 Task: Look for space in Pietrasanta, Italy from 1st July, 2023 to 8th July, 2023 for 2 adults, 1 child in price range Rs.15000 to Rs.20000. Place can be entire place with 1  bedroom having 1 bed and 1 bathroom. Property type can be house, flat, guest house, hotel. Amenities needed are: washing machine. Booking option can be shelf check-in. Required host language is English.
Action: Mouse moved to (487, 130)
Screenshot: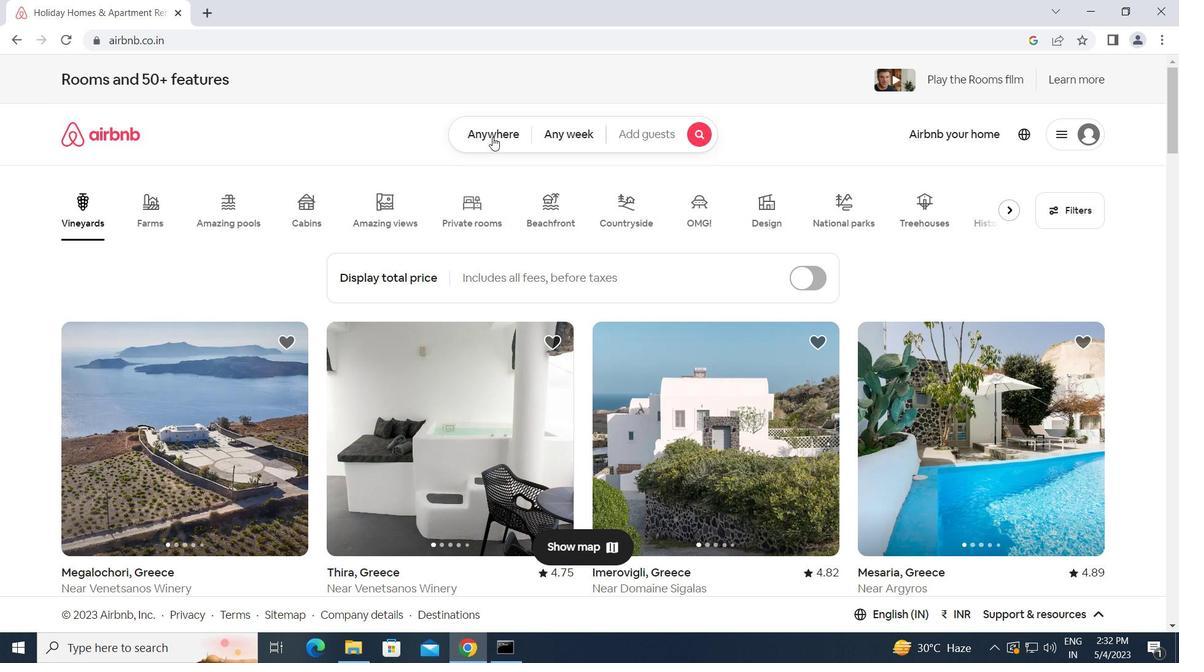
Action: Mouse pressed left at (487, 130)
Screenshot: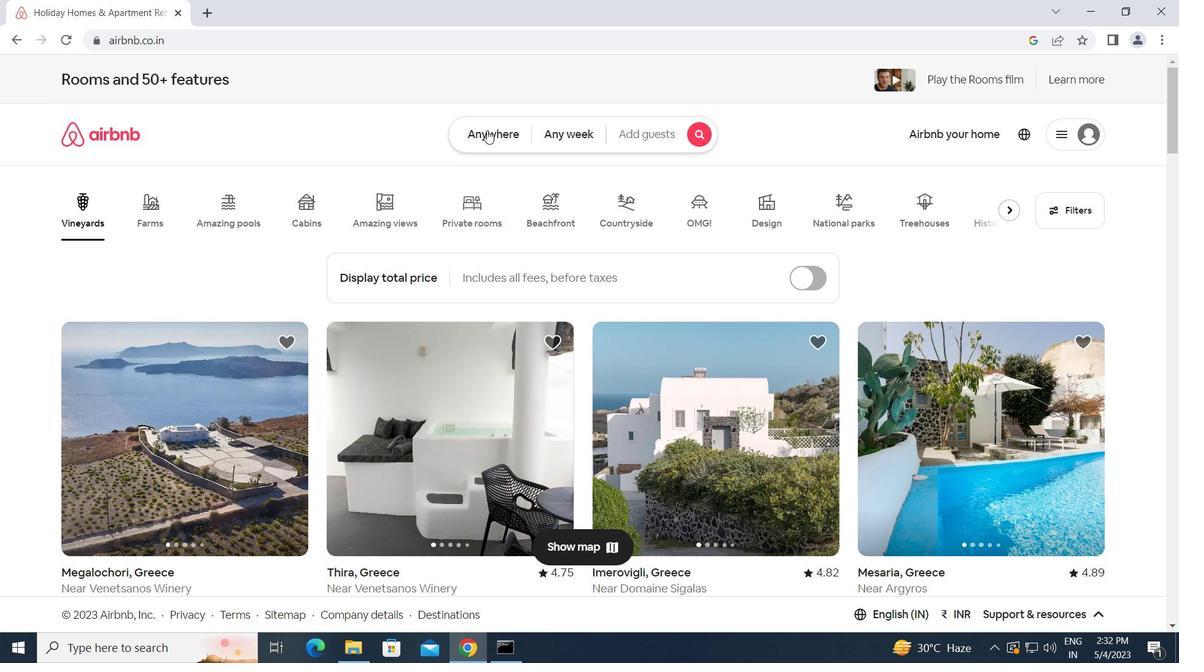 
Action: Mouse moved to (412, 192)
Screenshot: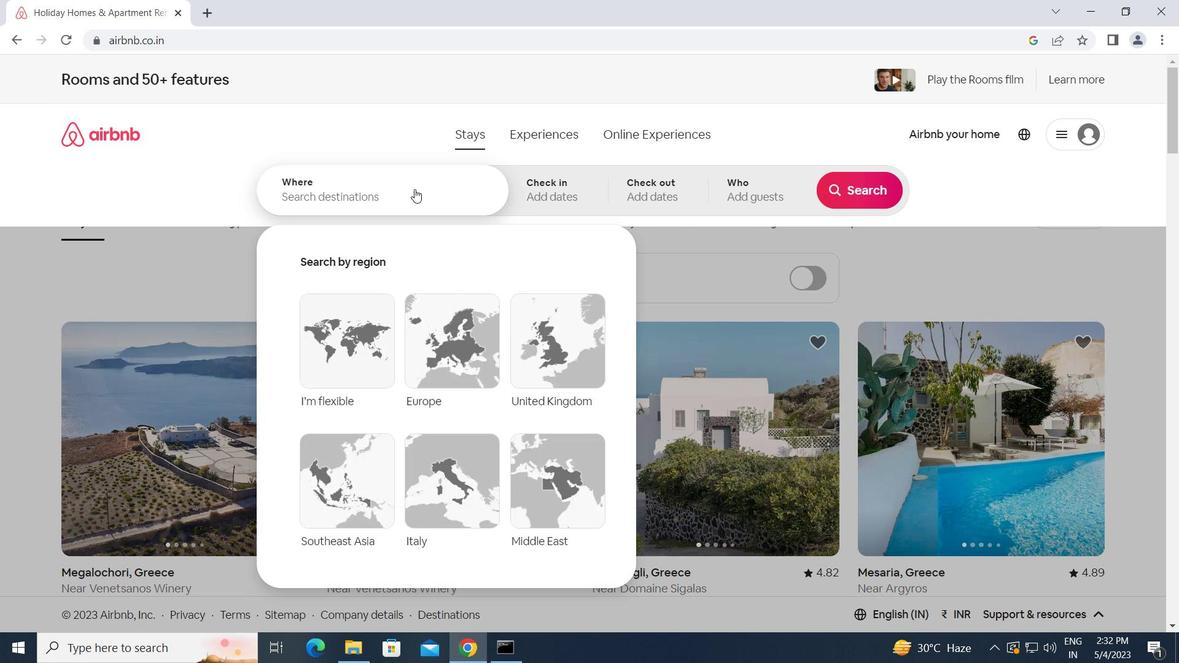 
Action: Mouse pressed left at (412, 192)
Screenshot: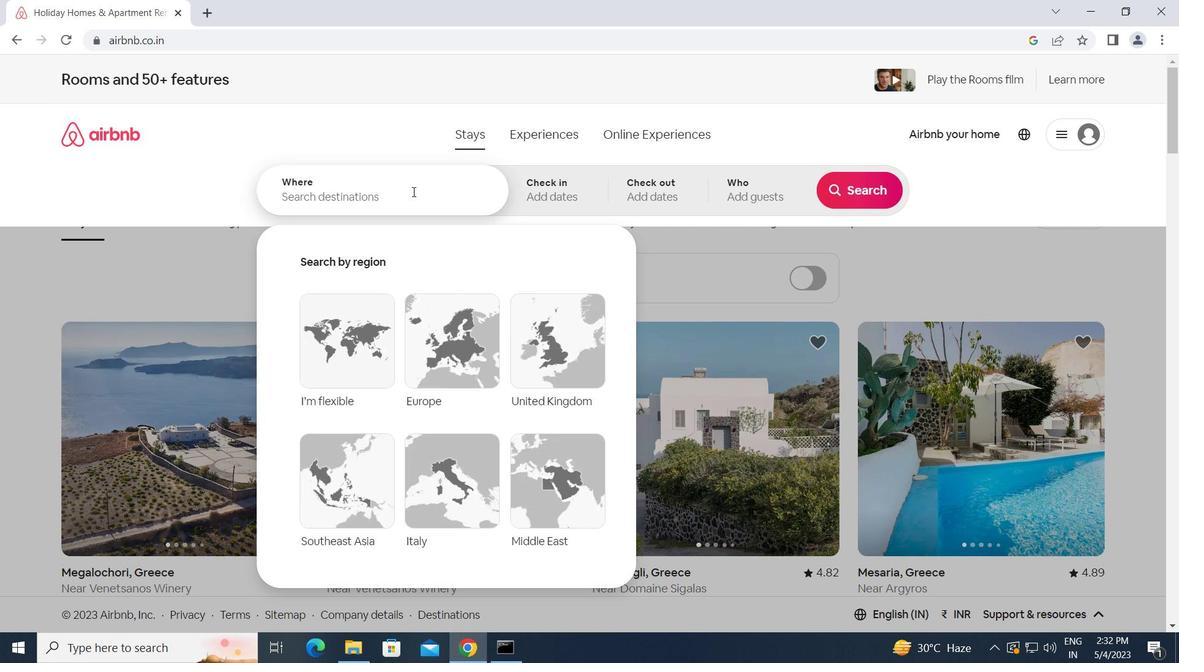 
Action: Key pressed p
Screenshot: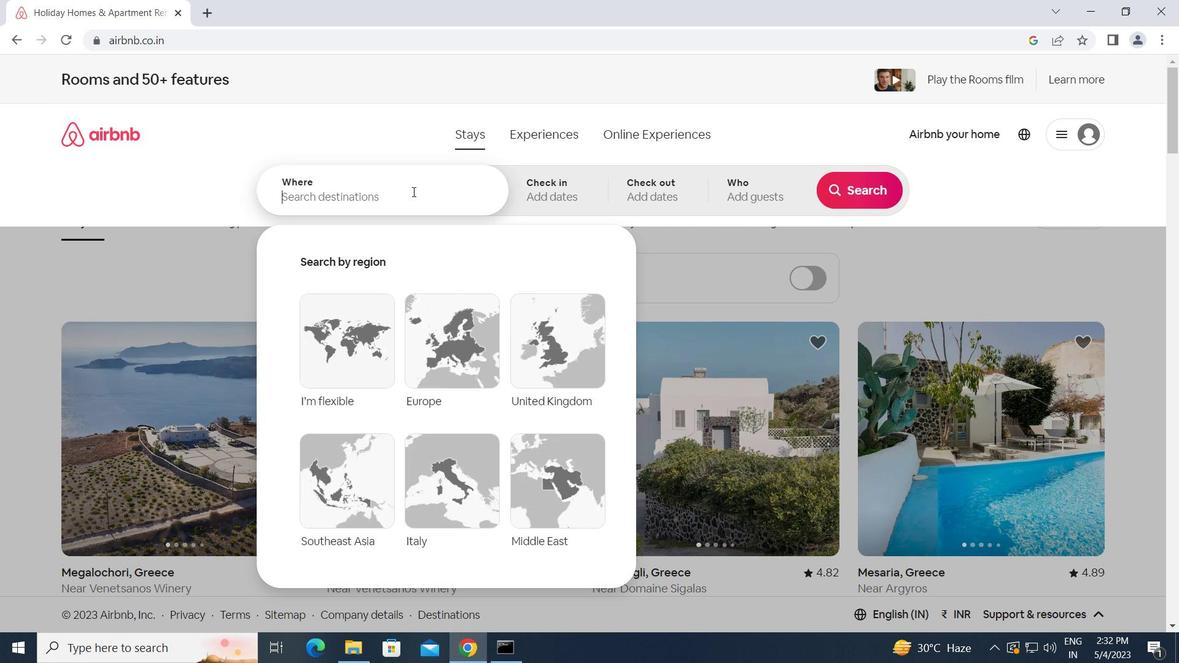 
Action: Mouse moved to (407, 200)
Screenshot: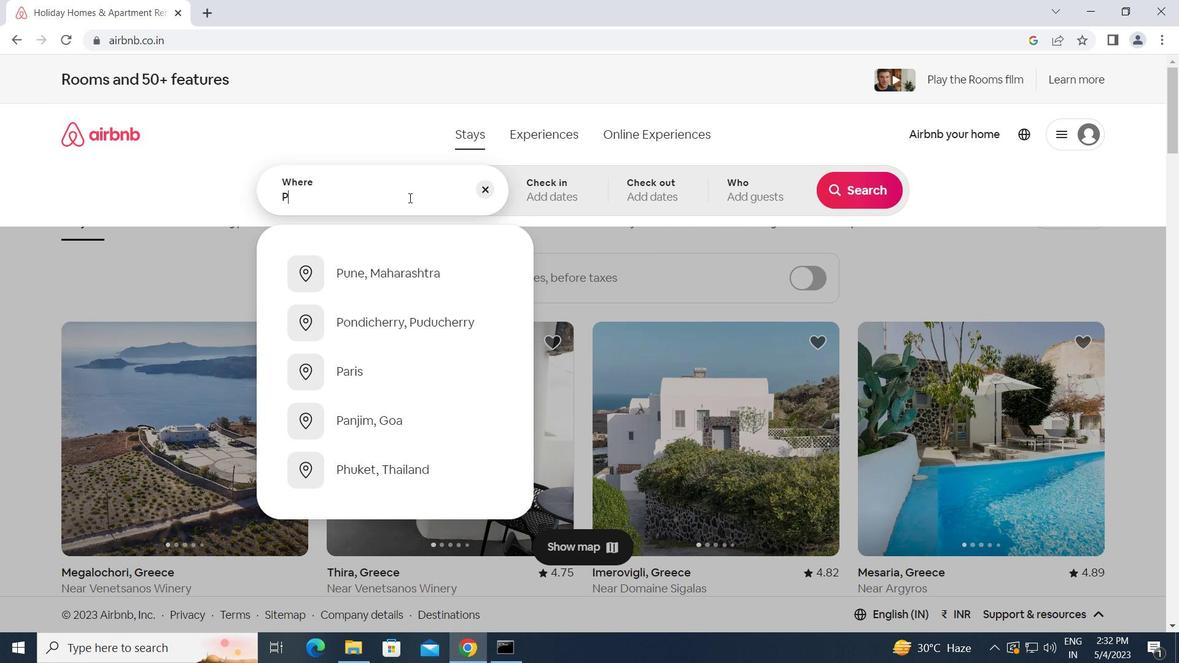 
Action: Key pressed <Key.caps_lock>ietrasanta,<Key.space><Key.caps_lock>i<Key.caps_lock>taly<Key.enter>
Screenshot: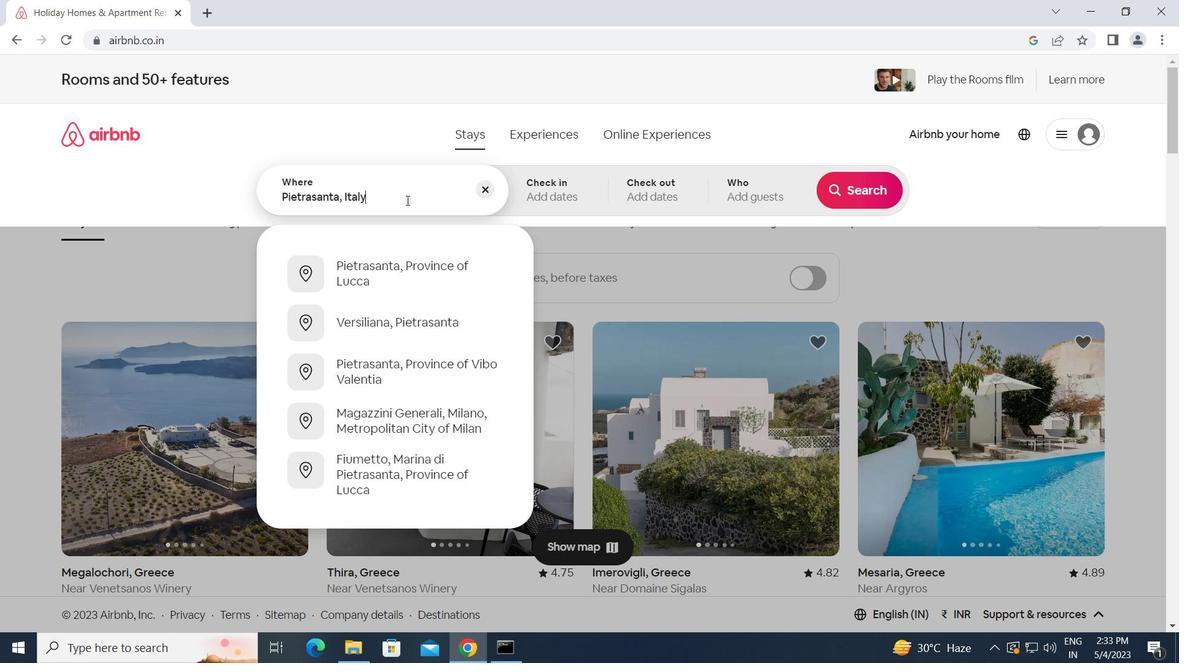 
Action: Mouse moved to (856, 318)
Screenshot: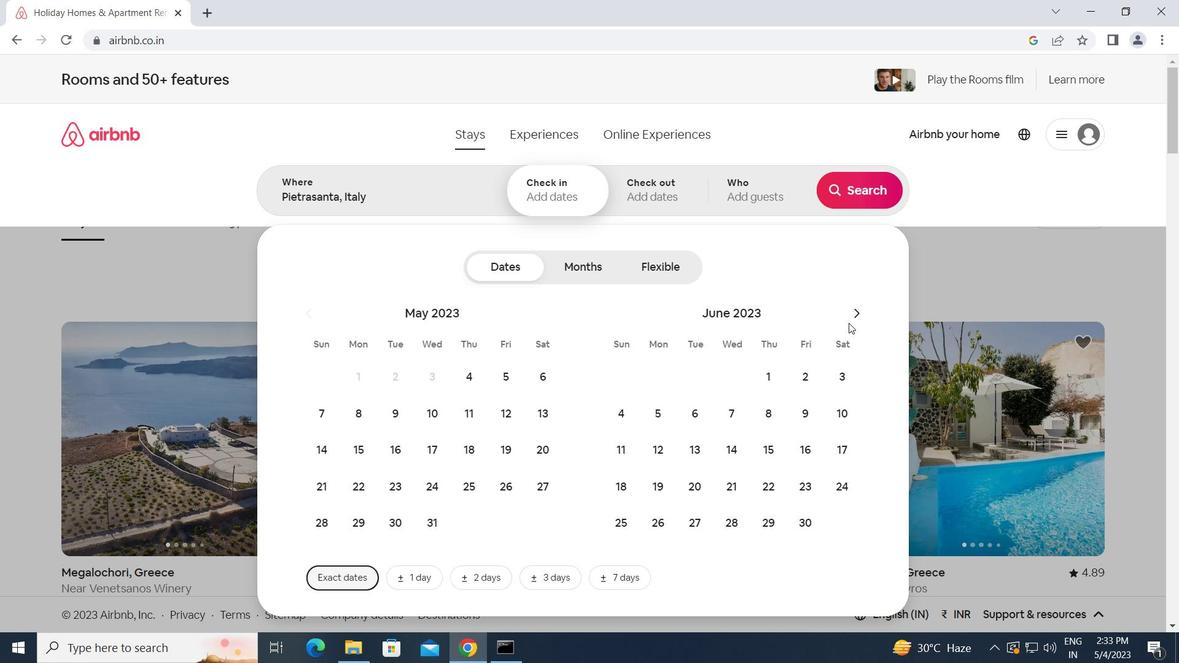 
Action: Mouse pressed left at (856, 318)
Screenshot: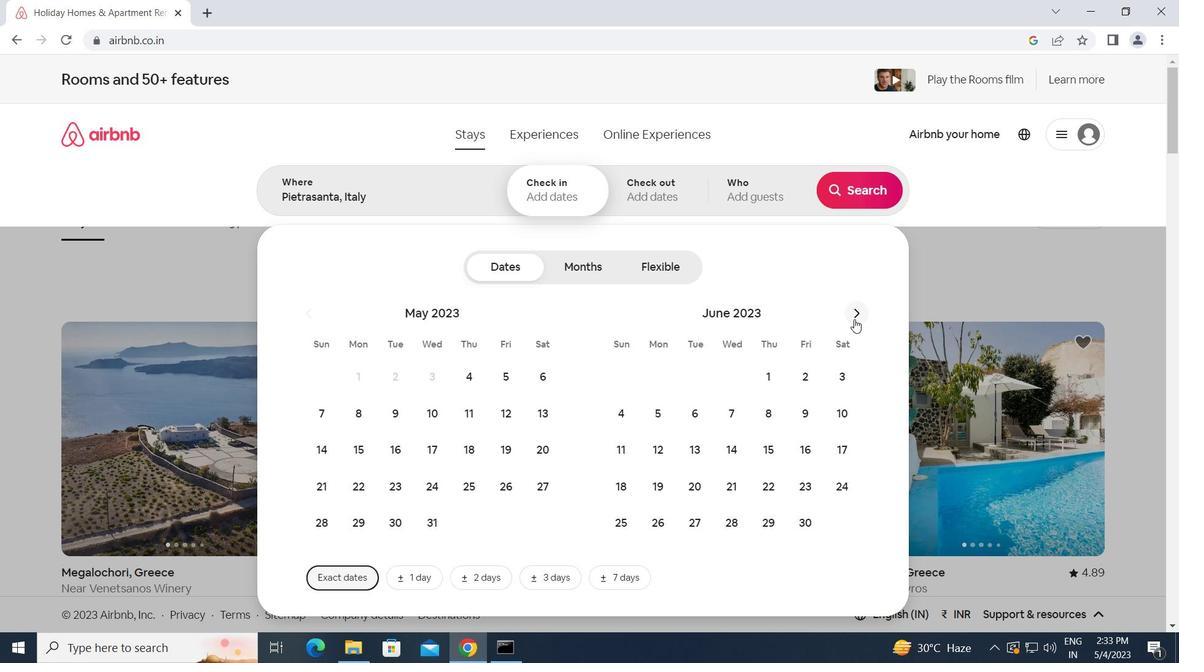 
Action: Mouse moved to (848, 375)
Screenshot: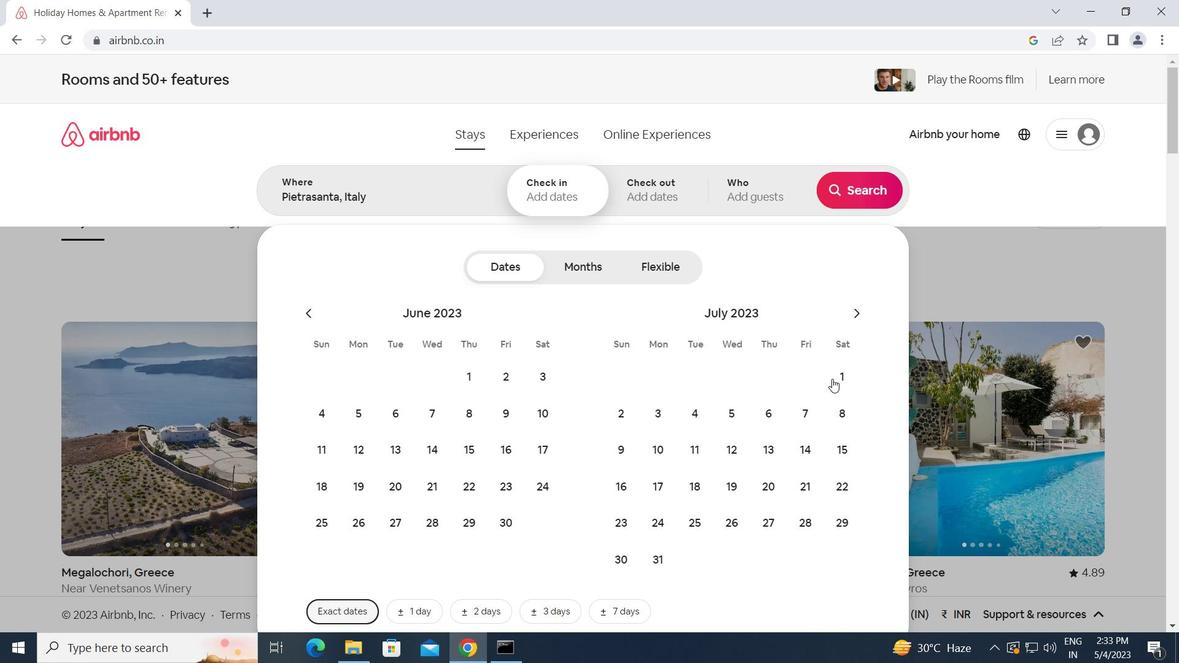 
Action: Mouse pressed left at (848, 375)
Screenshot: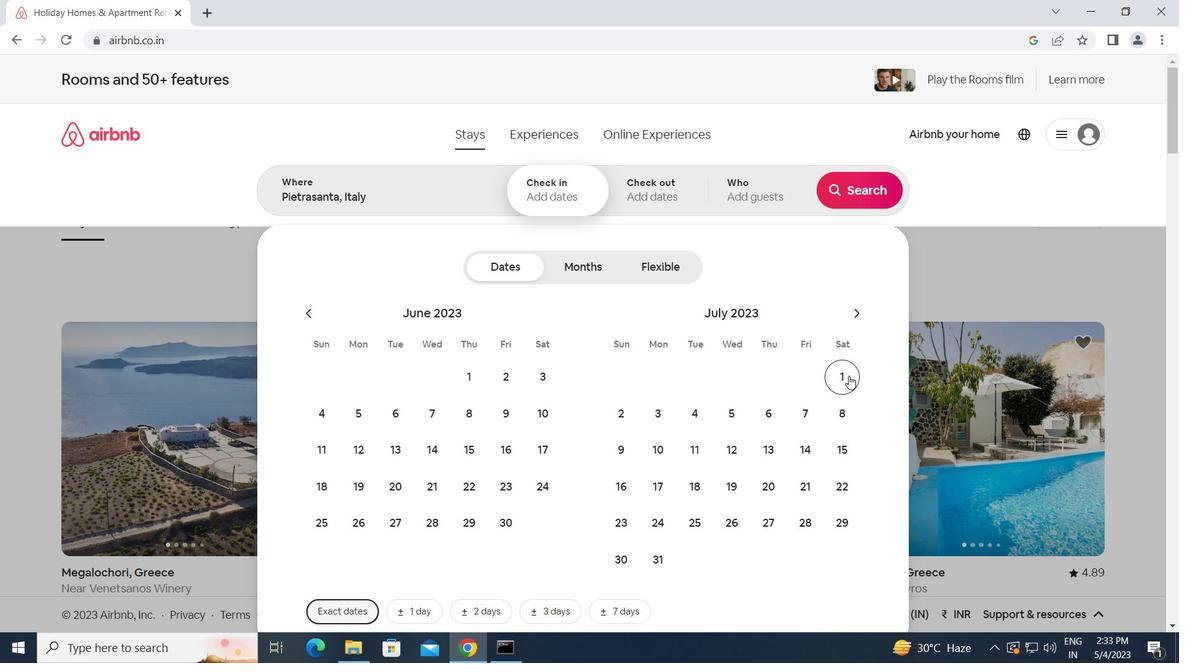 
Action: Mouse moved to (840, 416)
Screenshot: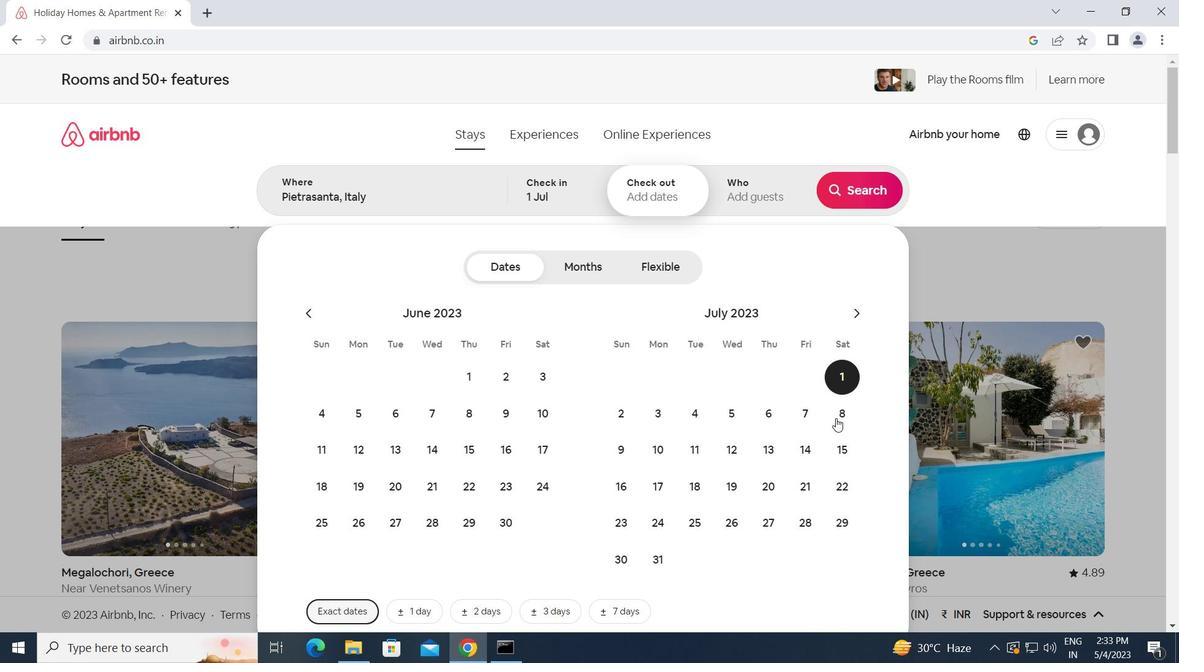 
Action: Mouse pressed left at (840, 416)
Screenshot: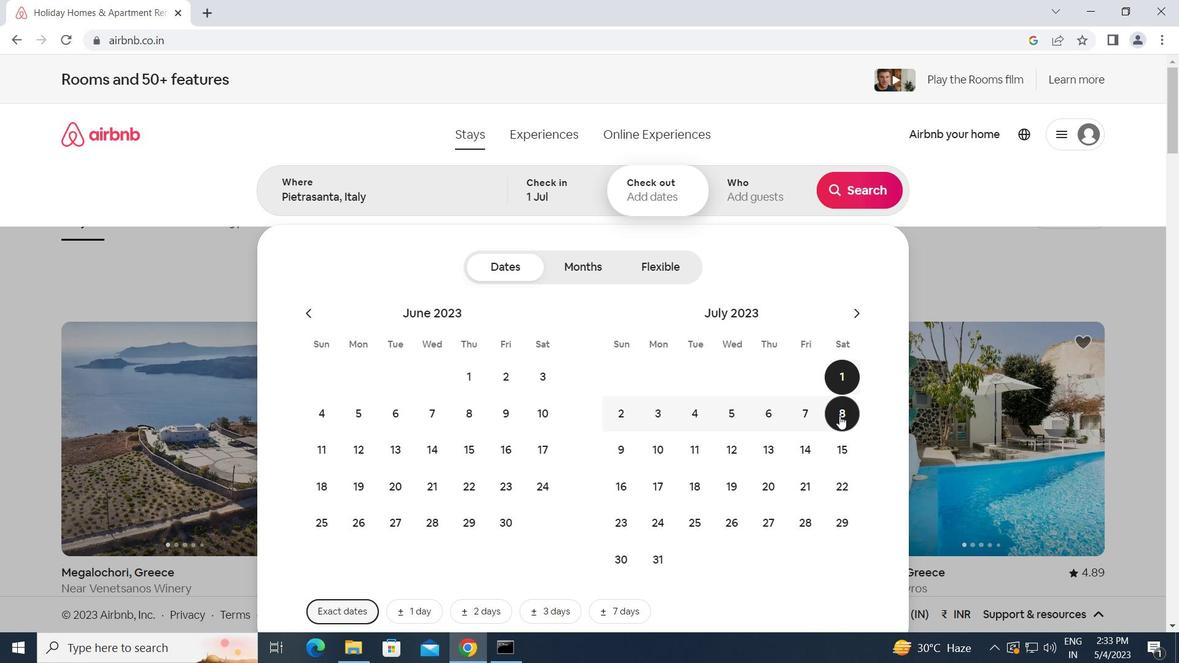 
Action: Mouse moved to (767, 194)
Screenshot: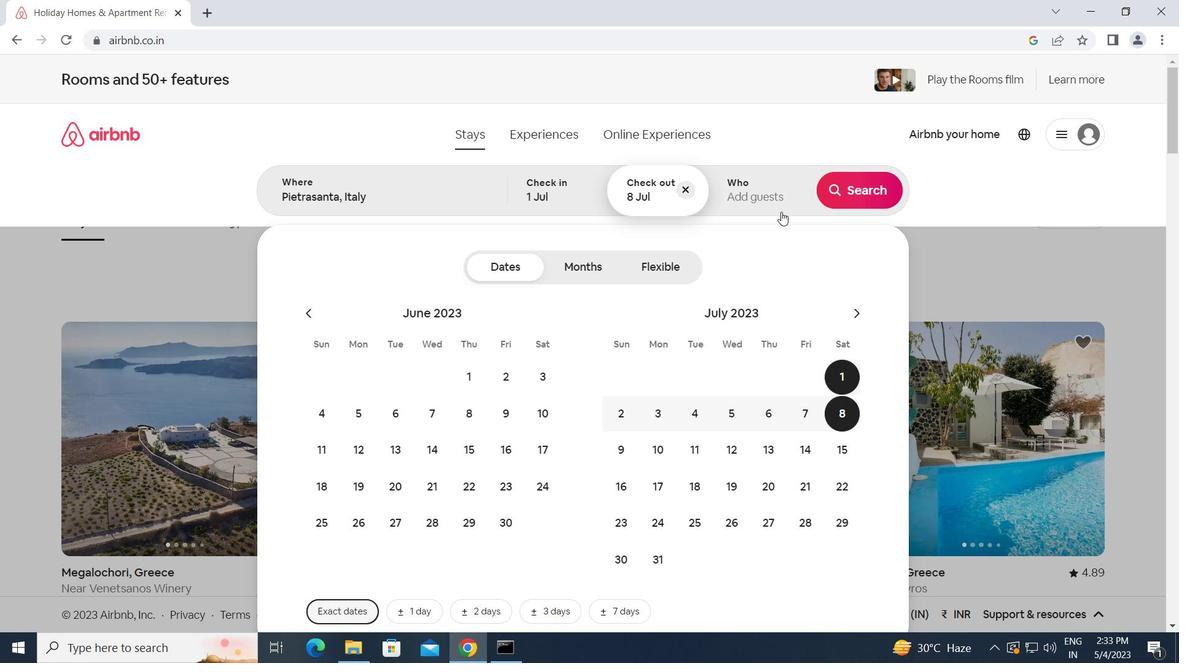 
Action: Mouse pressed left at (767, 194)
Screenshot: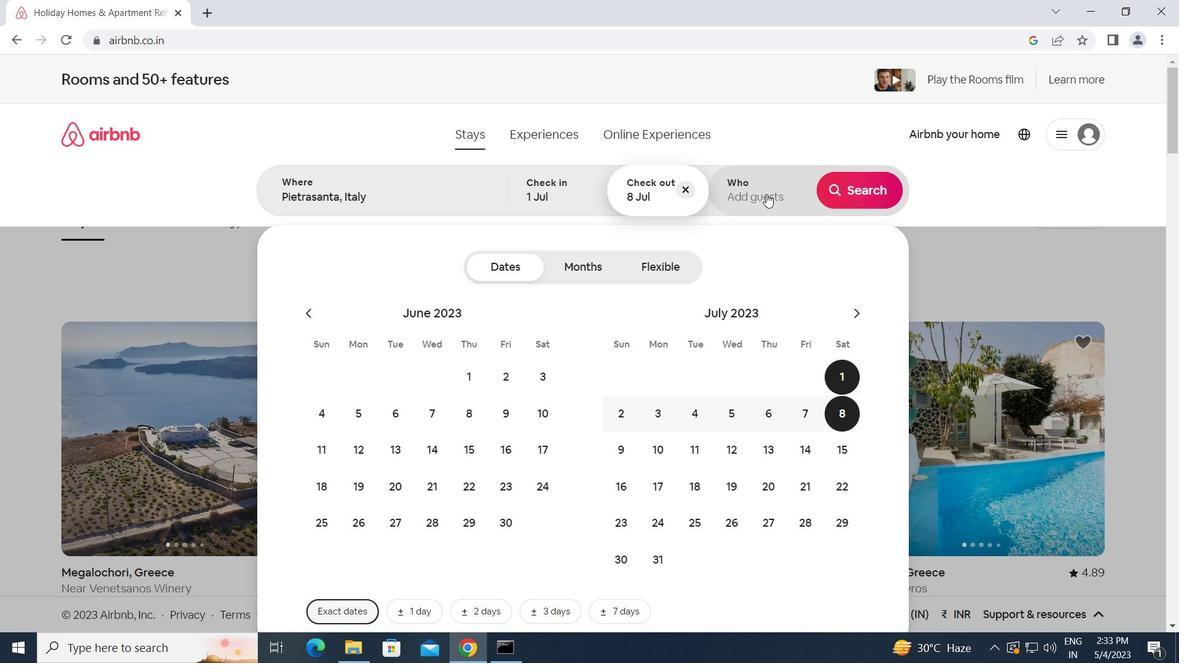 
Action: Mouse moved to (864, 269)
Screenshot: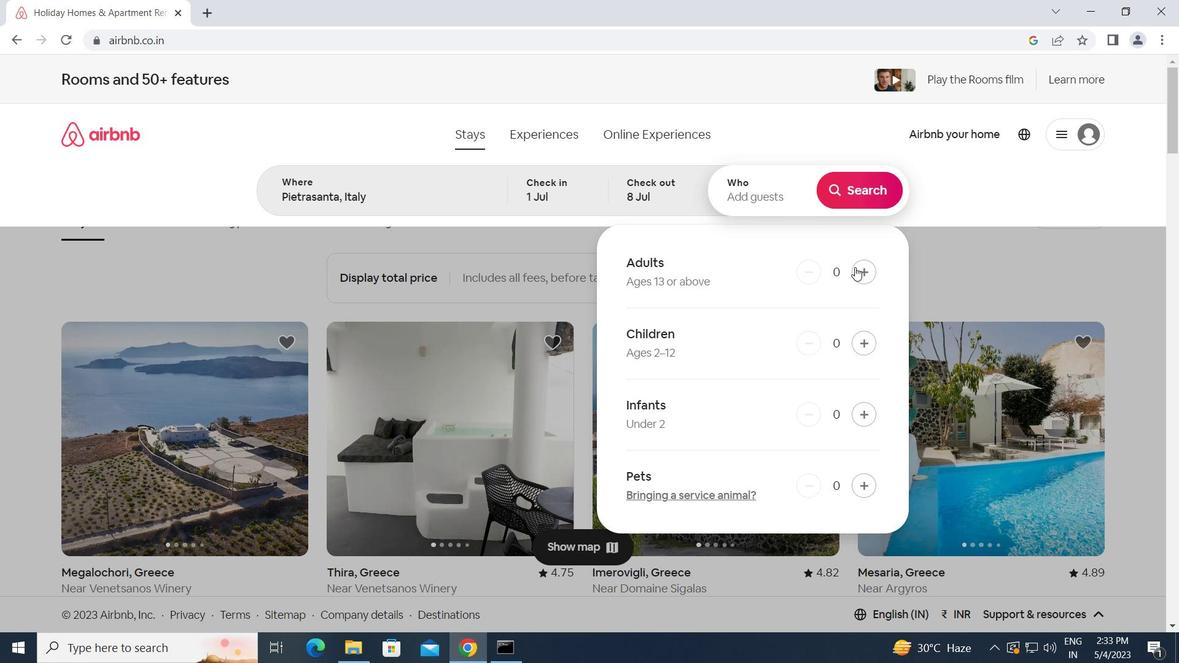
Action: Mouse pressed left at (864, 269)
Screenshot: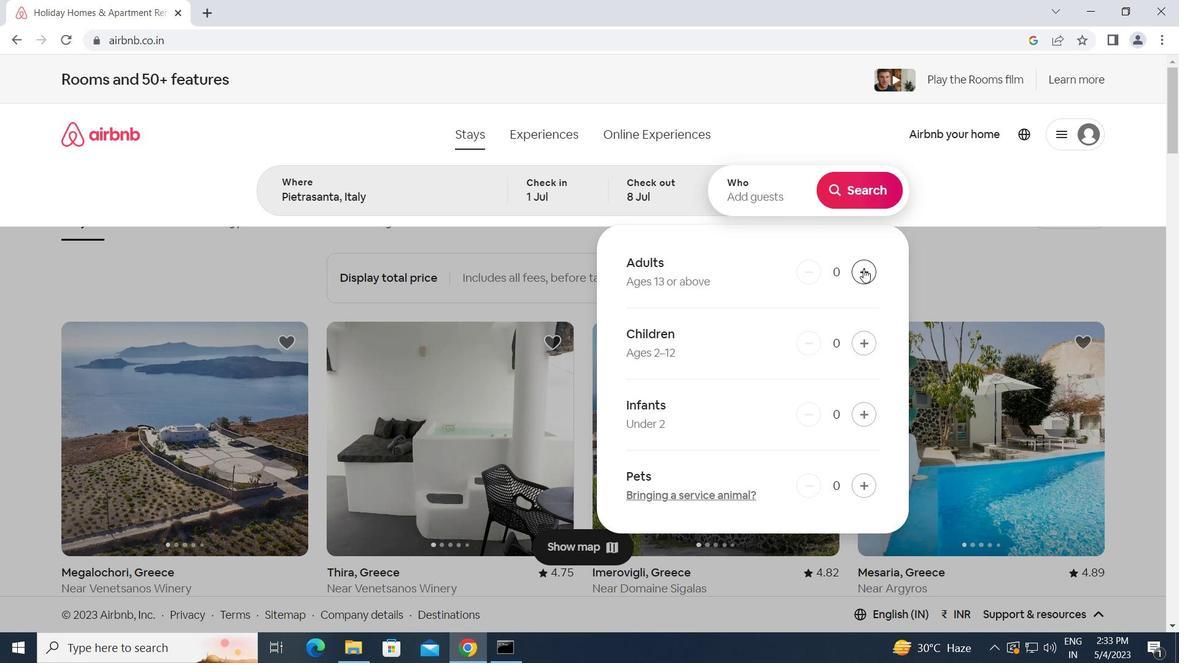 
Action: Mouse pressed left at (864, 269)
Screenshot: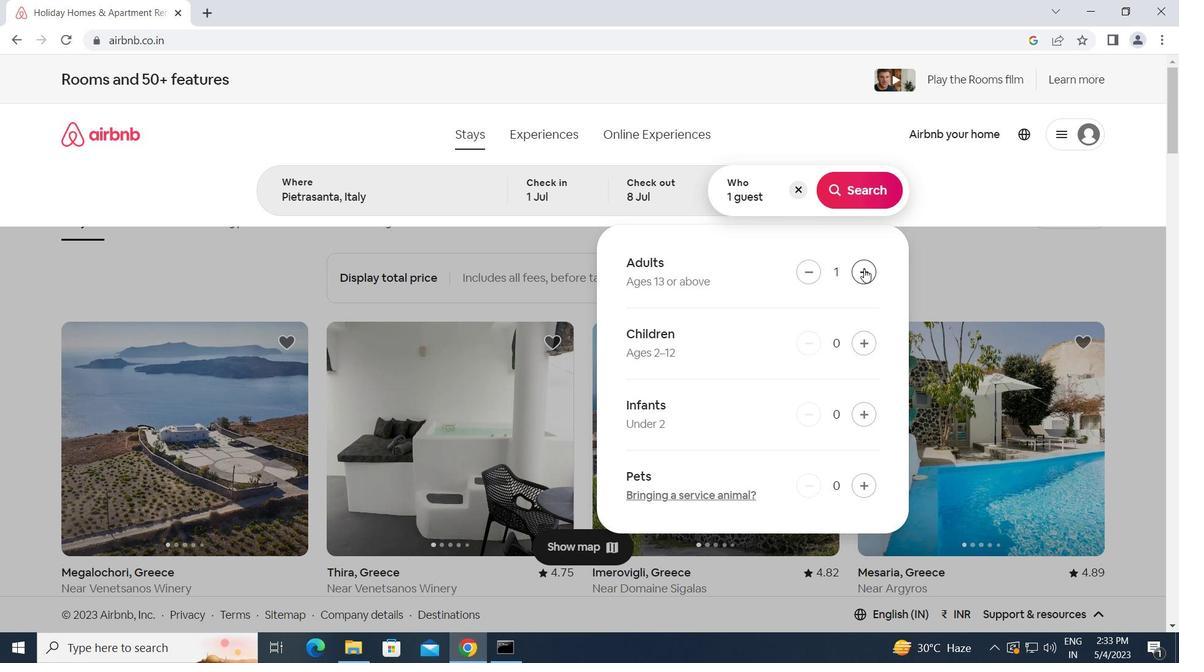 
Action: Mouse moved to (863, 338)
Screenshot: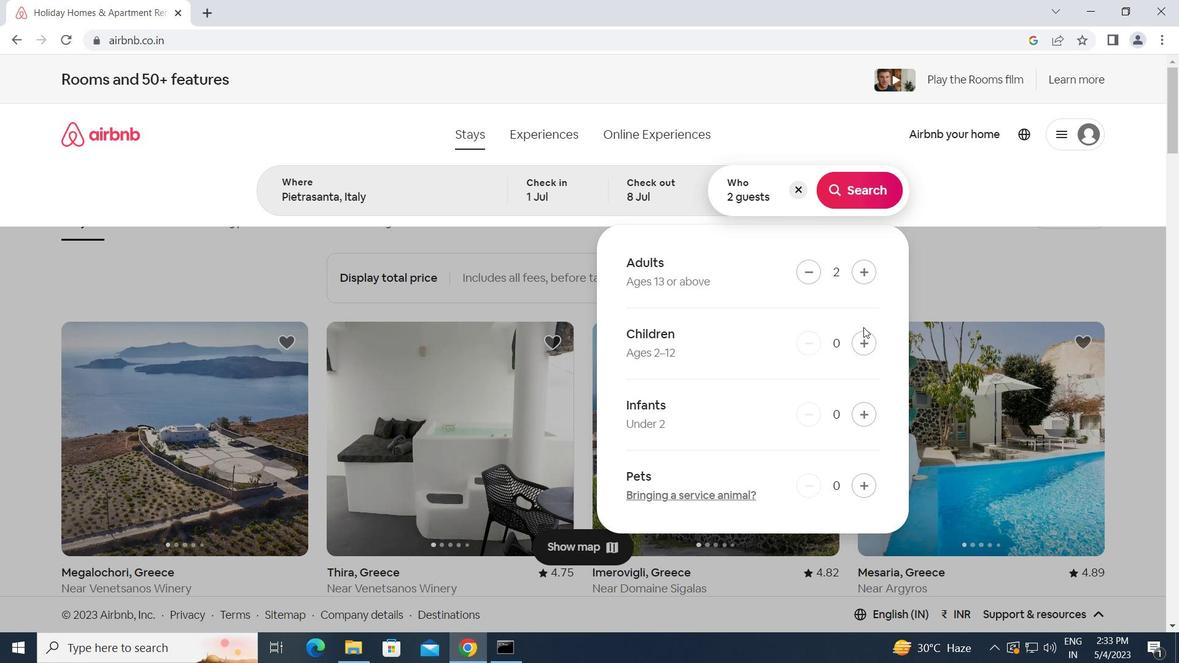 
Action: Mouse pressed left at (863, 338)
Screenshot: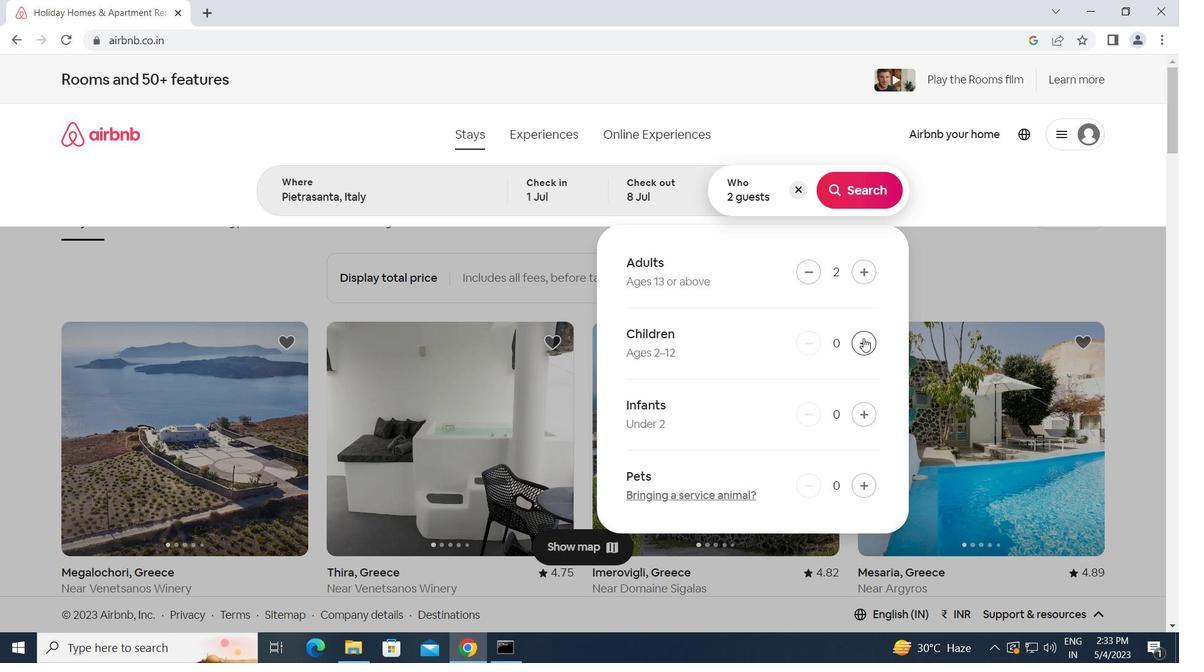 
Action: Mouse moved to (866, 189)
Screenshot: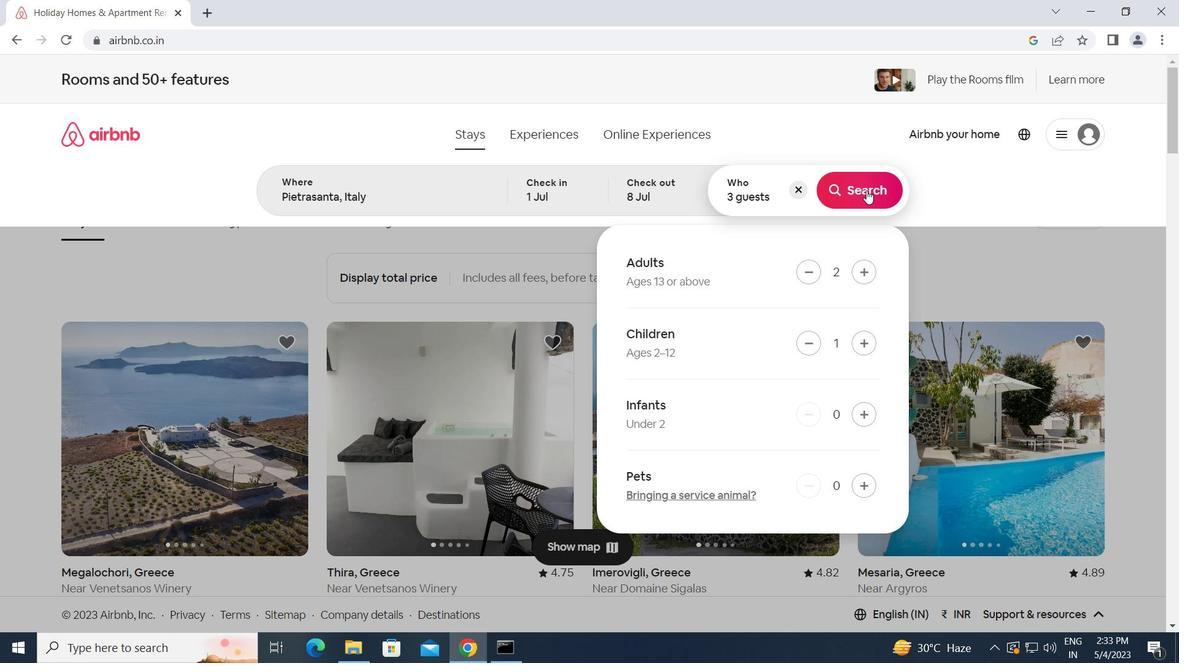 
Action: Mouse pressed left at (866, 189)
Screenshot: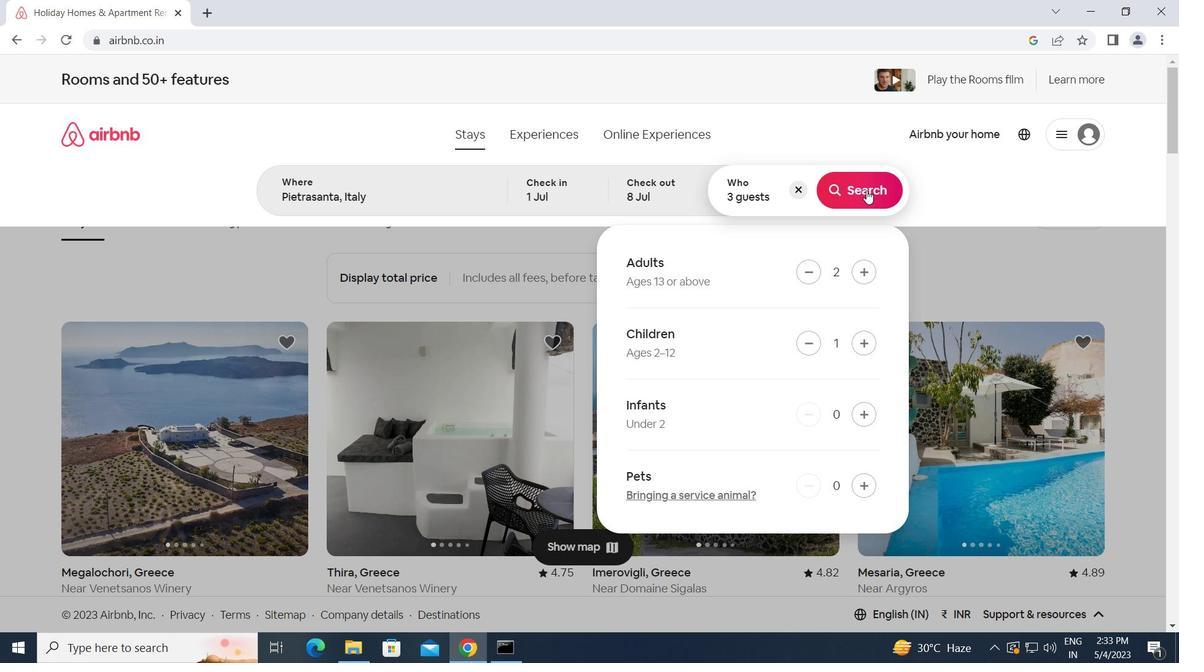 
Action: Mouse moved to (1134, 139)
Screenshot: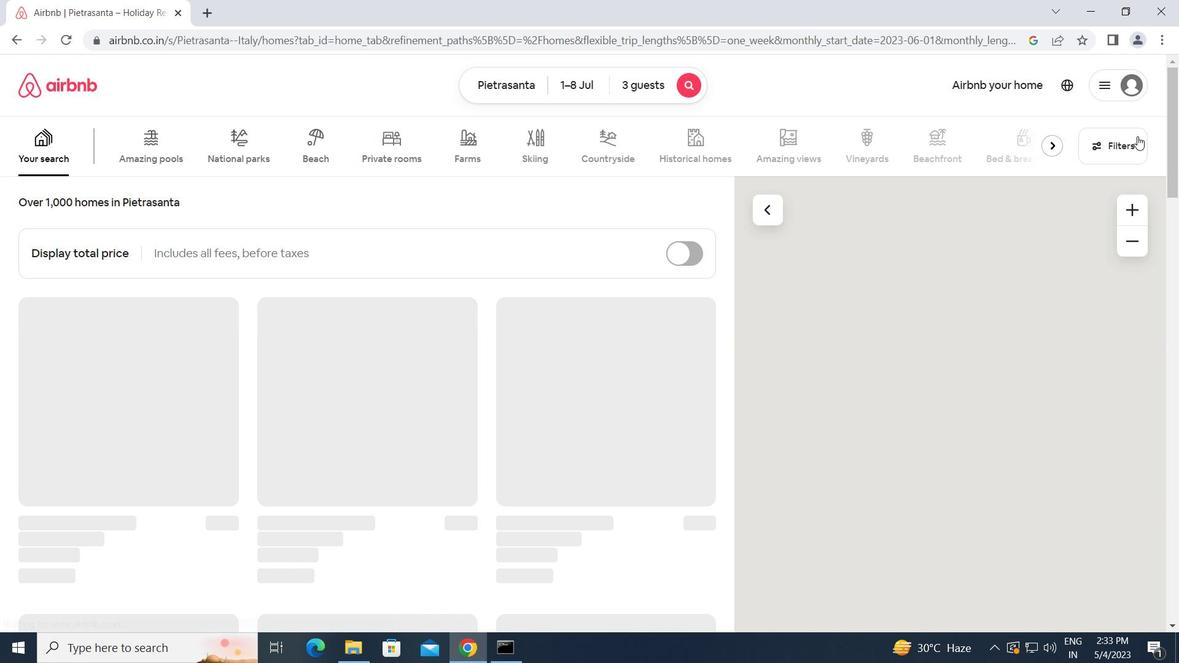
Action: Mouse pressed left at (1134, 139)
Screenshot: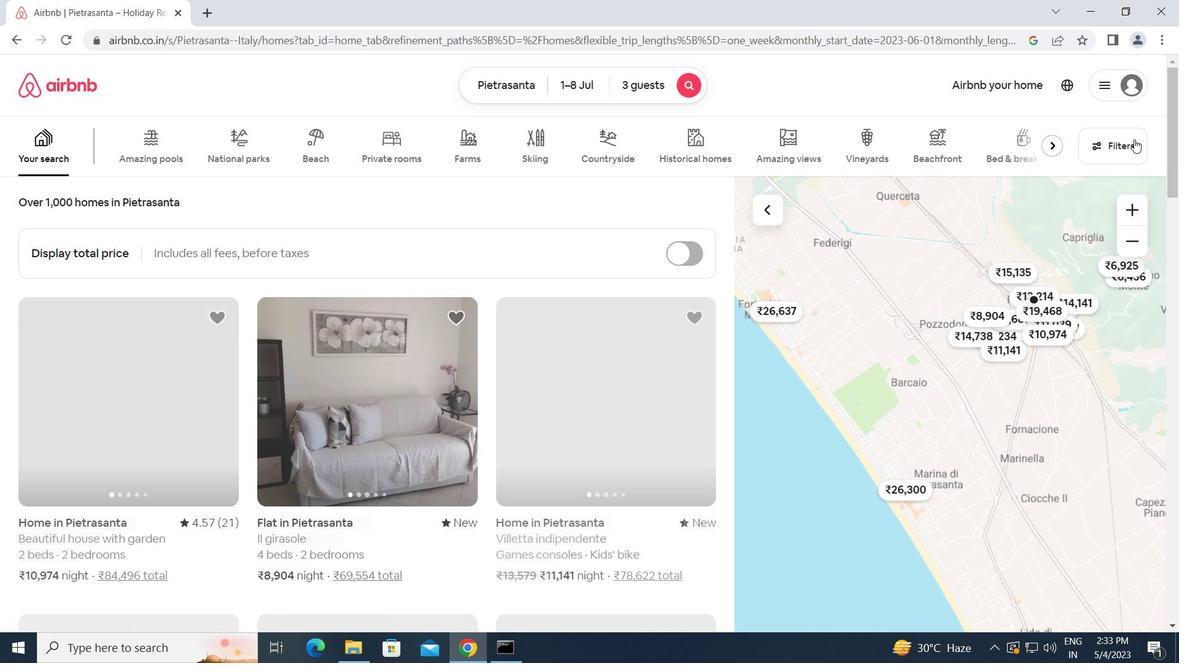 
Action: Mouse moved to (392, 337)
Screenshot: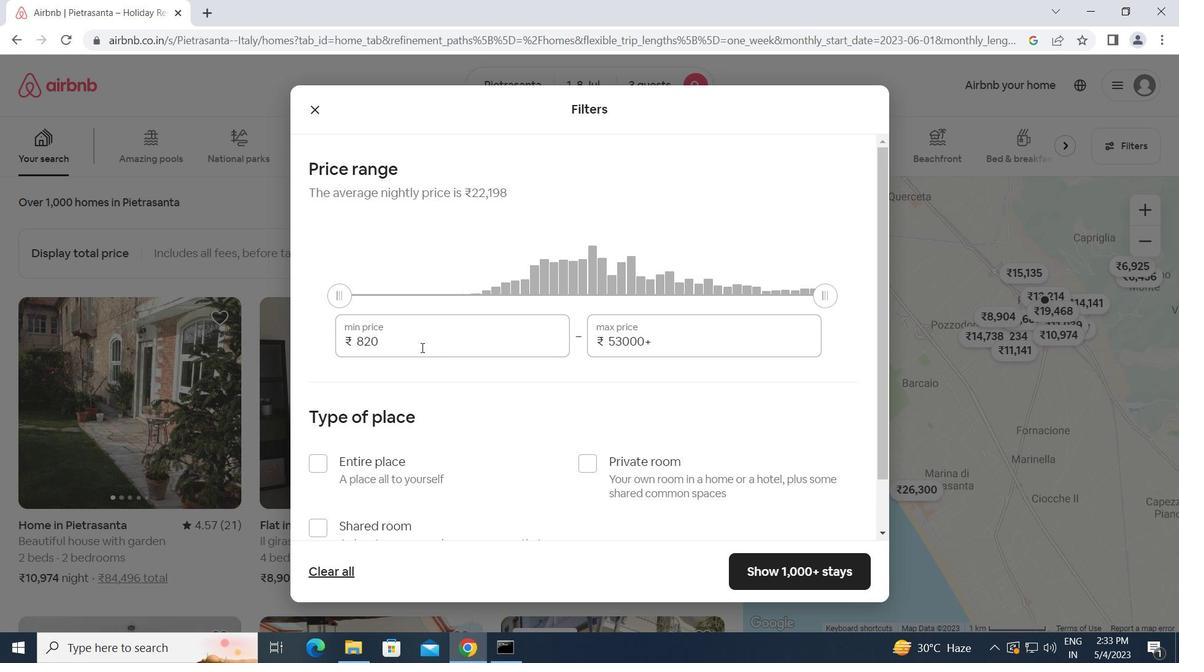 
Action: Mouse pressed left at (392, 337)
Screenshot: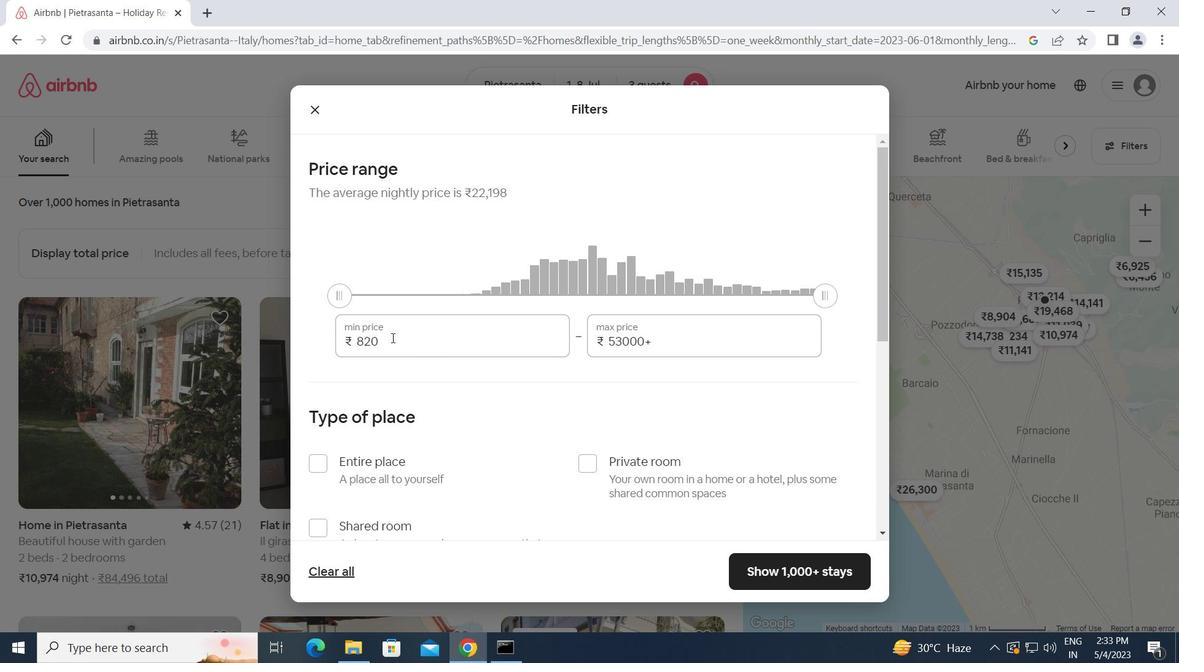 
Action: Mouse moved to (304, 339)
Screenshot: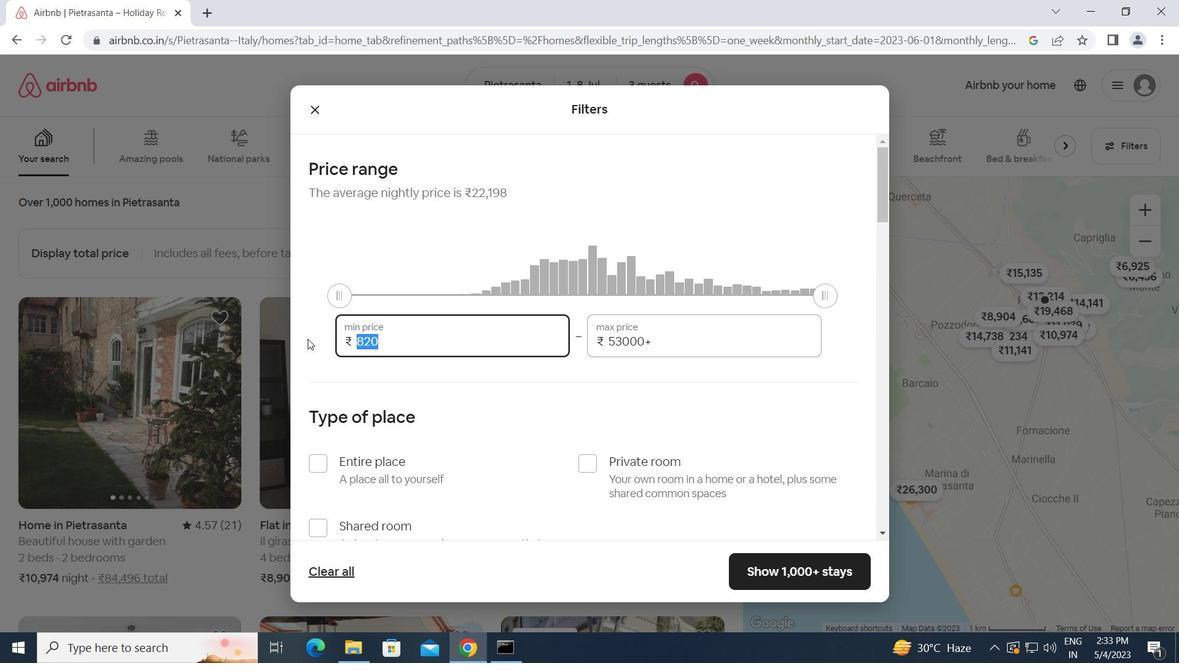 
Action: Key pressed 15000<Key.tab>20000
Screenshot: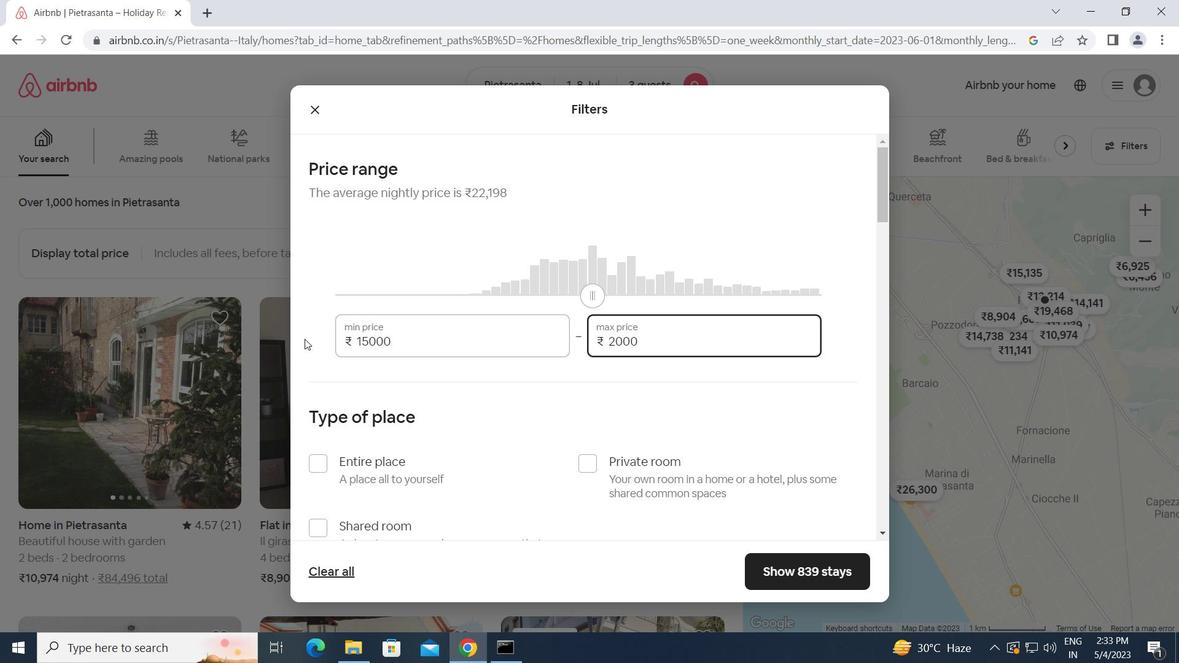 
Action: Mouse moved to (328, 464)
Screenshot: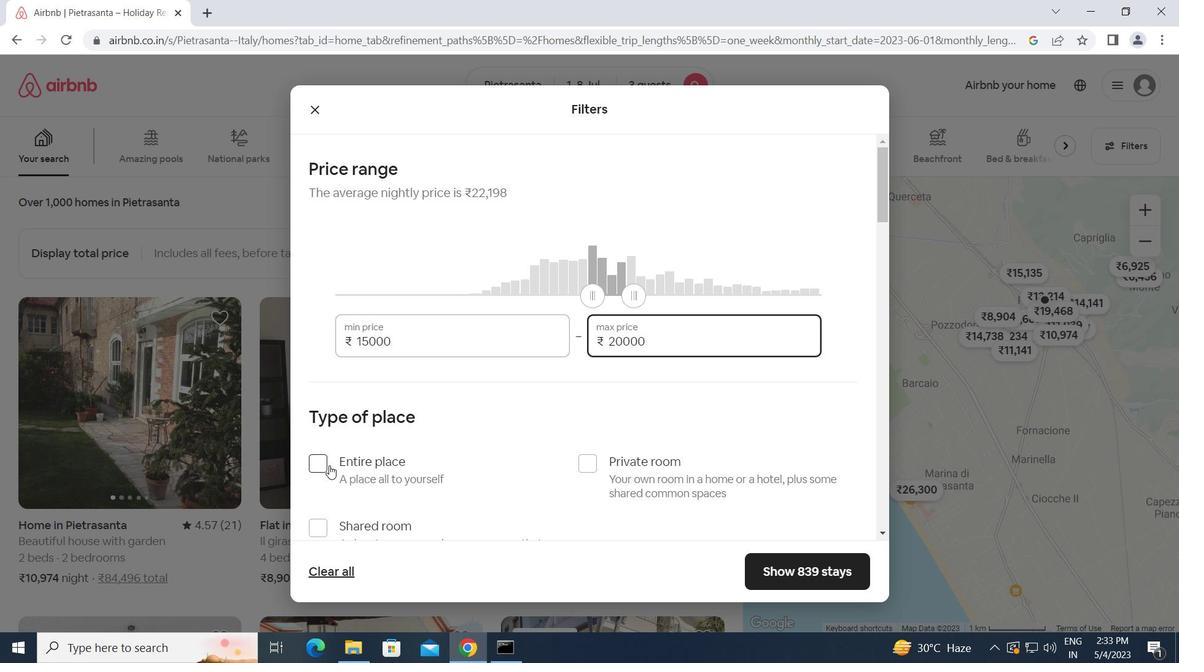 
Action: Mouse pressed left at (328, 464)
Screenshot: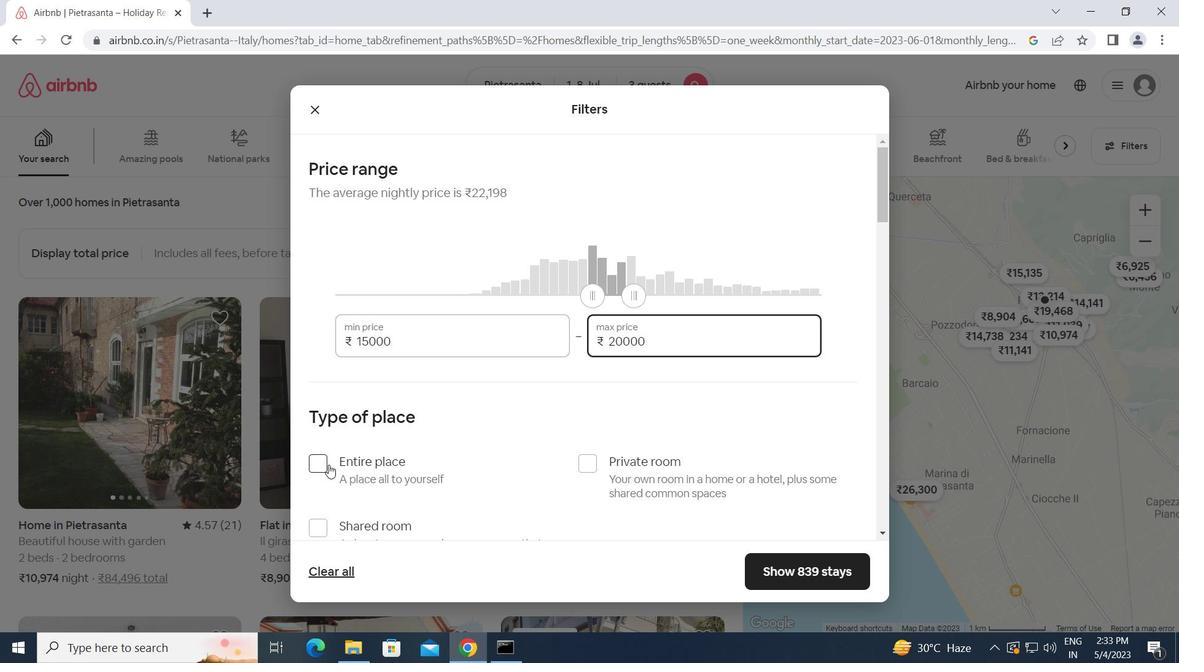 
Action: Mouse moved to (394, 475)
Screenshot: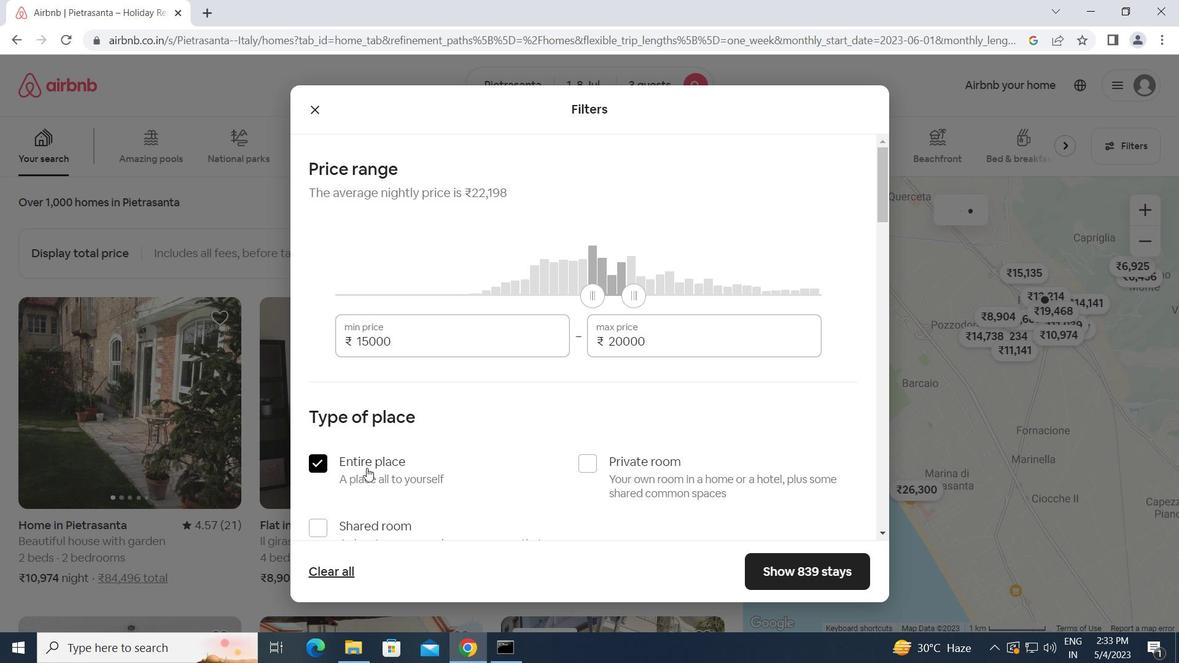 
Action: Mouse scrolled (394, 474) with delta (0, 0)
Screenshot: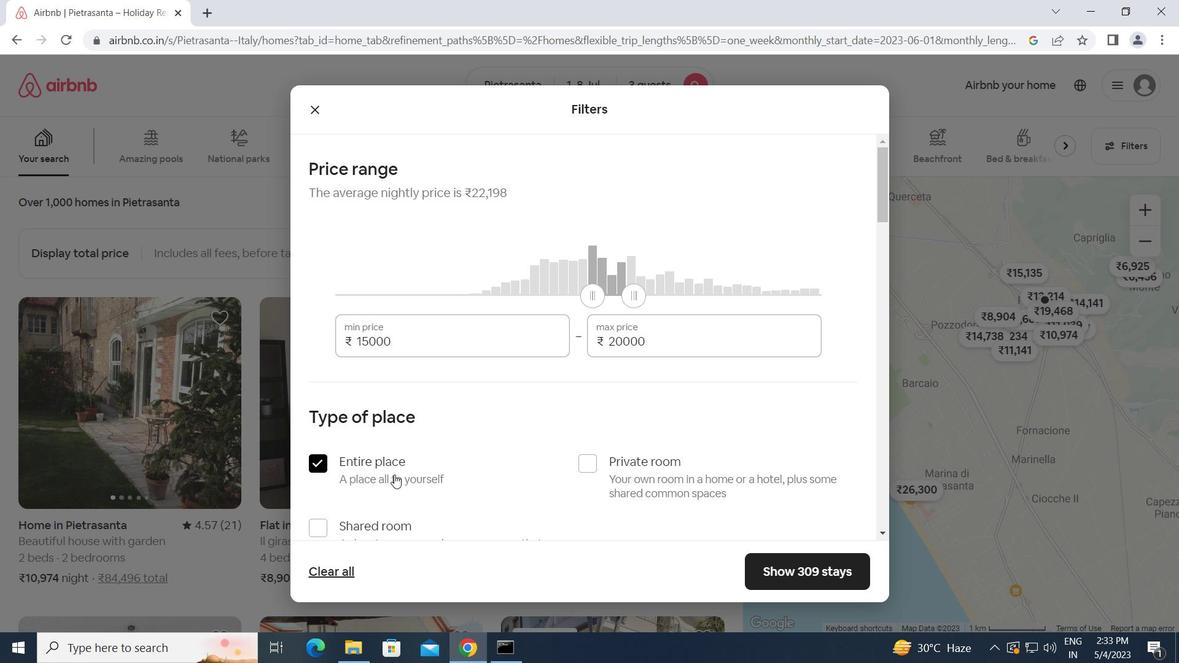 
Action: Mouse scrolled (394, 474) with delta (0, 0)
Screenshot: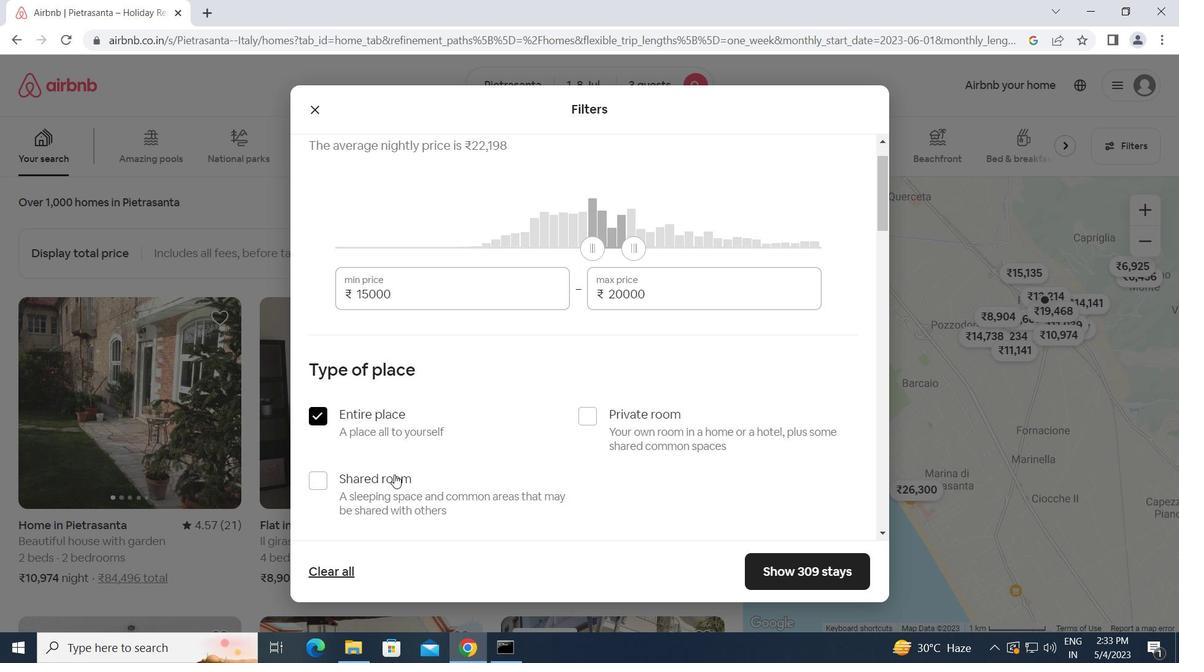 
Action: Mouse scrolled (394, 474) with delta (0, 0)
Screenshot: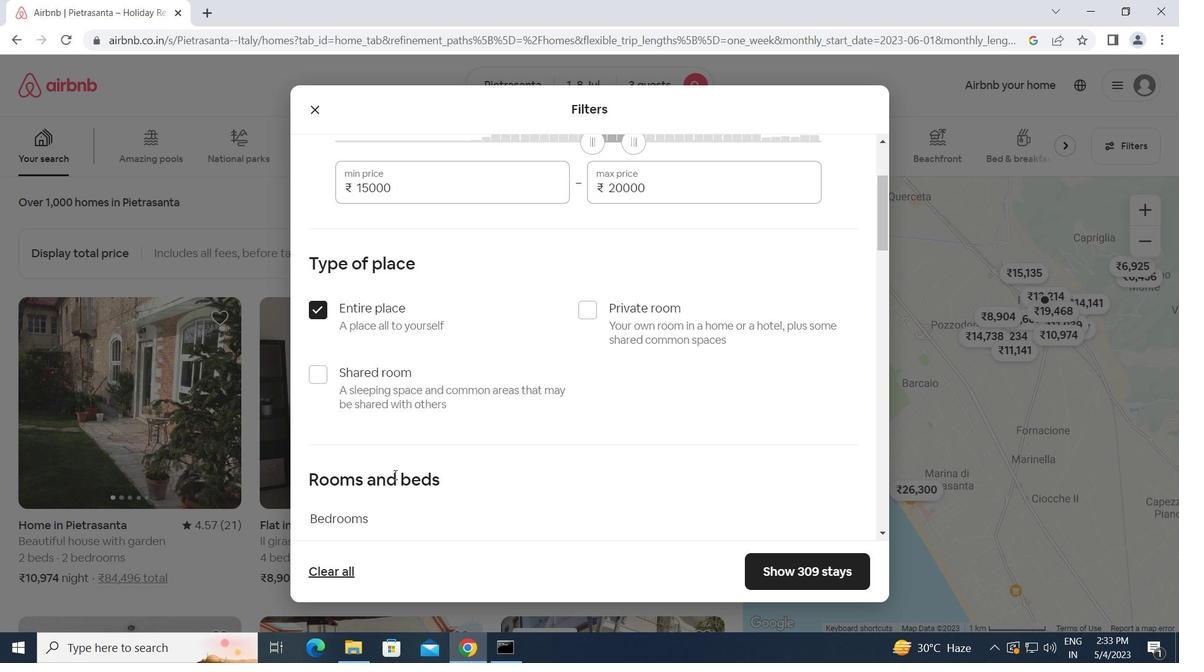 
Action: Mouse scrolled (394, 474) with delta (0, 0)
Screenshot: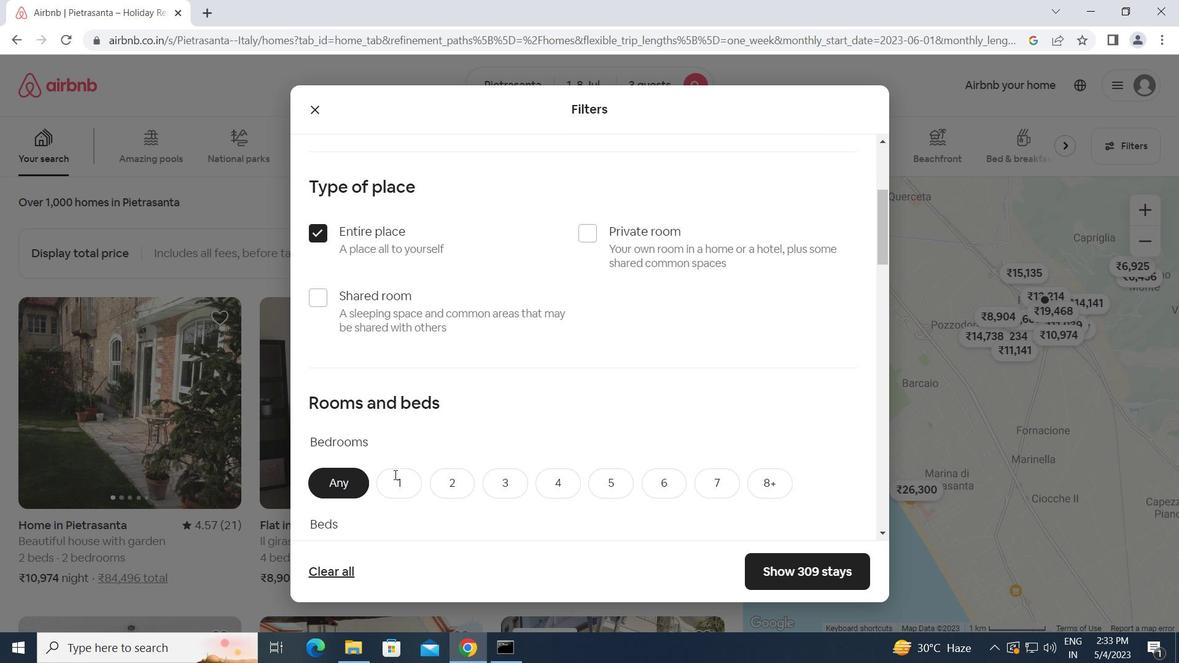 
Action: Mouse scrolled (394, 474) with delta (0, 0)
Screenshot: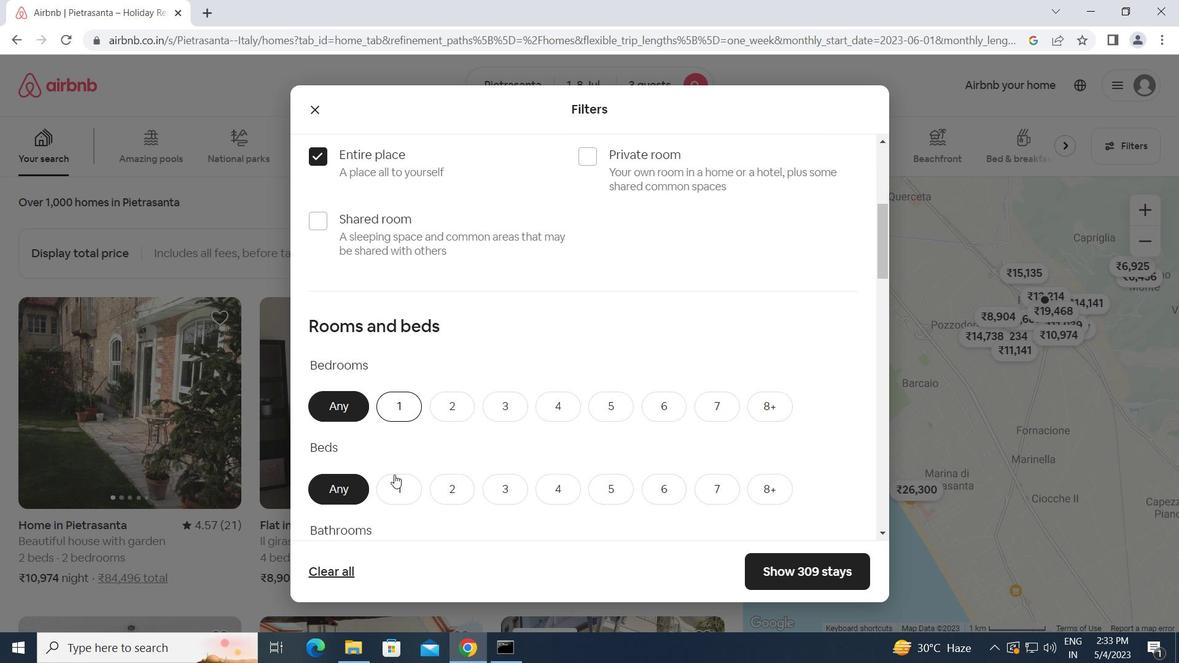 
Action: Mouse moved to (402, 336)
Screenshot: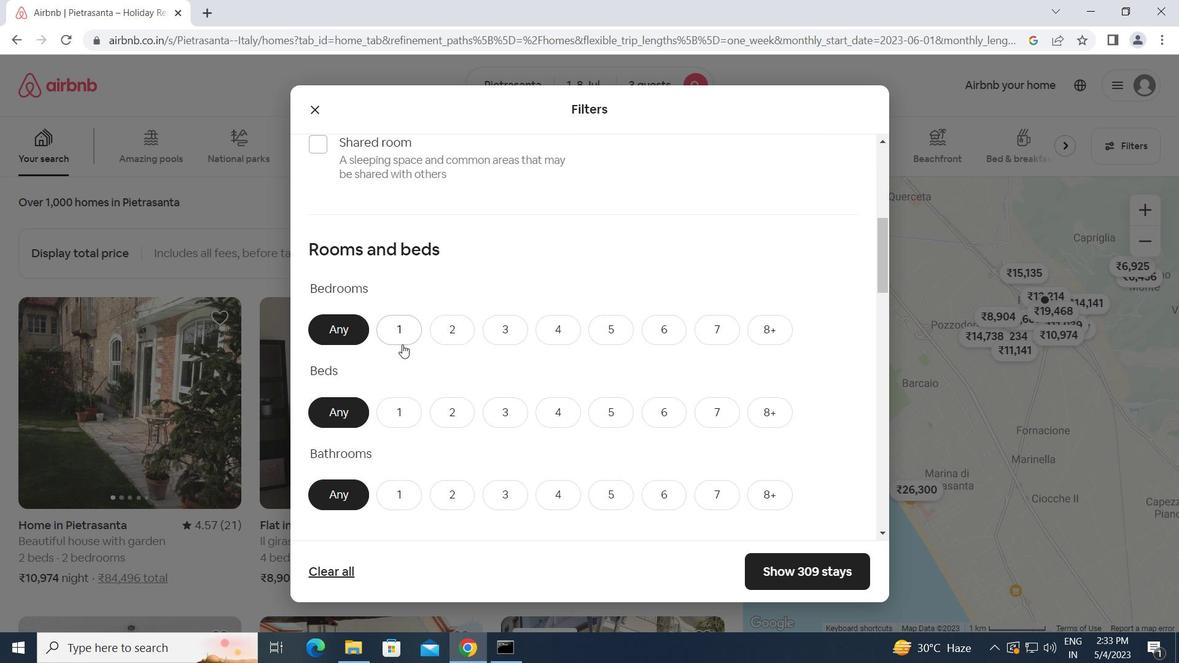 
Action: Mouse pressed left at (402, 336)
Screenshot: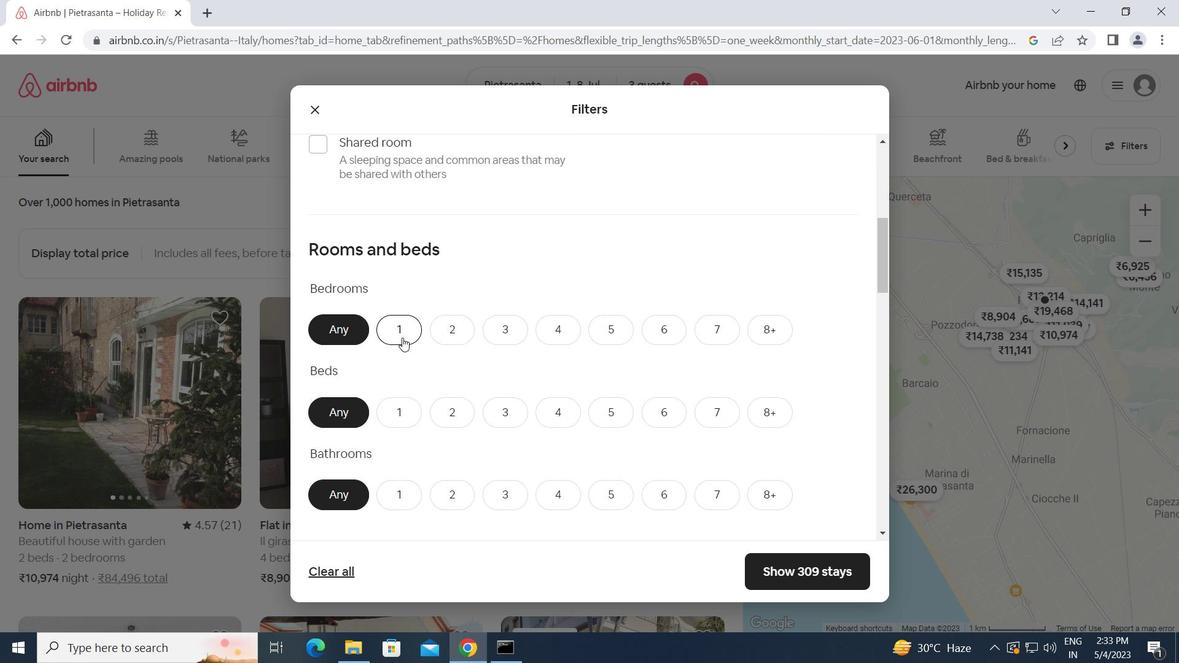 
Action: Mouse moved to (407, 417)
Screenshot: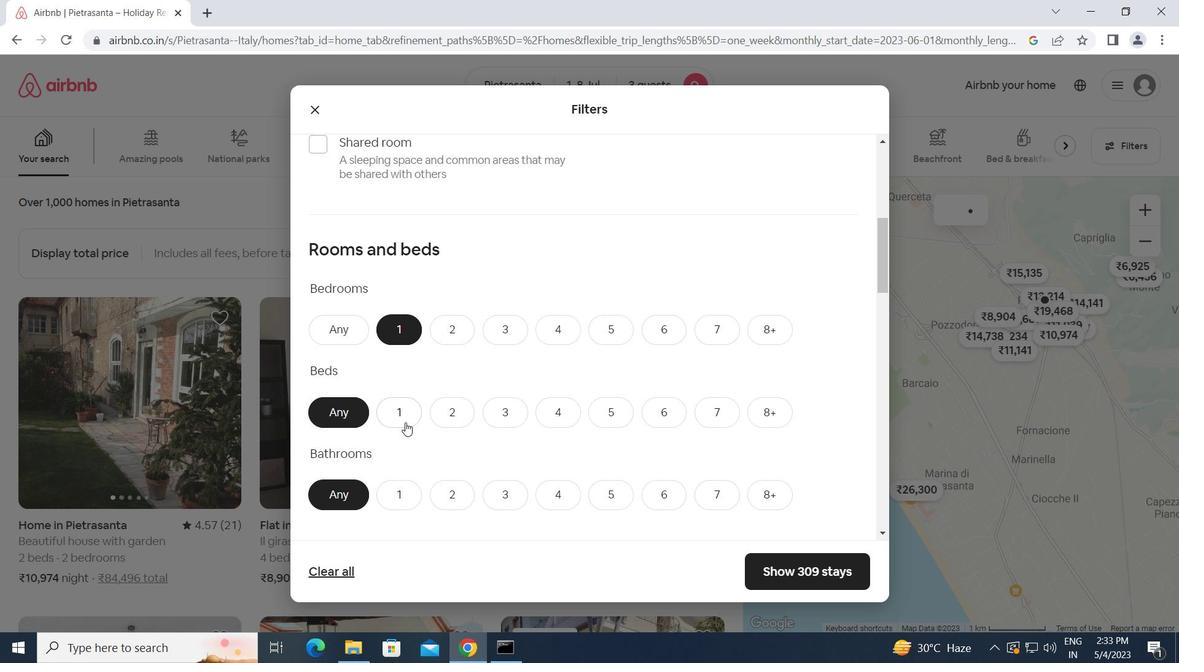 
Action: Mouse pressed left at (407, 417)
Screenshot: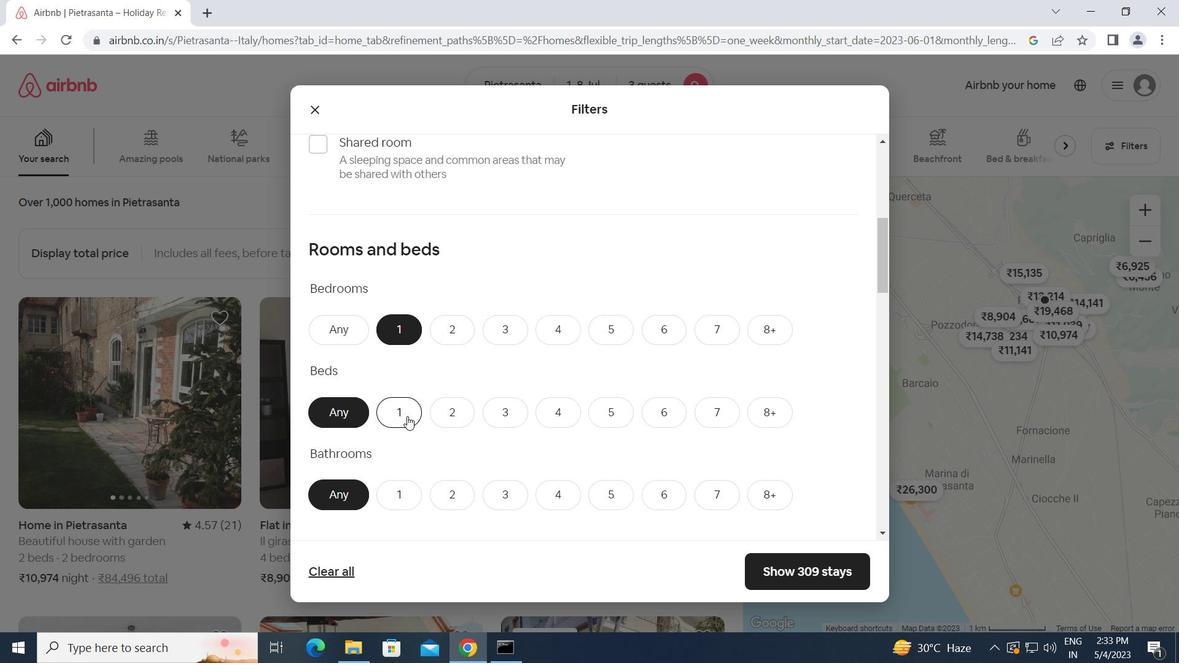 
Action: Mouse moved to (410, 500)
Screenshot: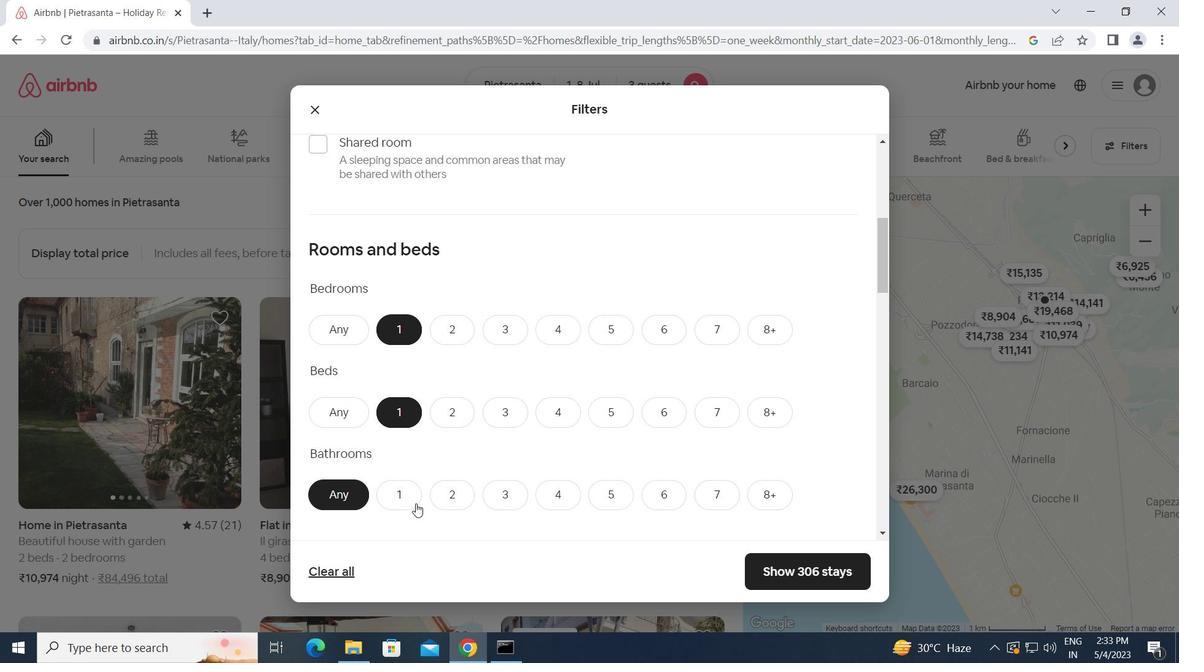 
Action: Mouse pressed left at (410, 500)
Screenshot: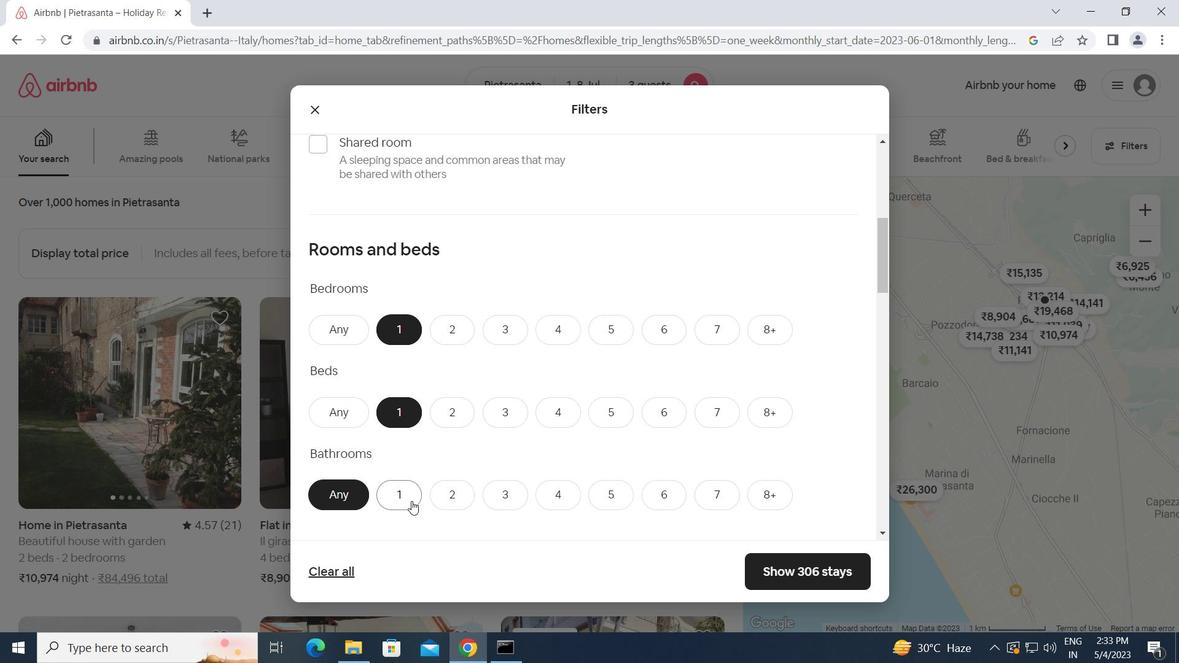 
Action: Mouse moved to (449, 532)
Screenshot: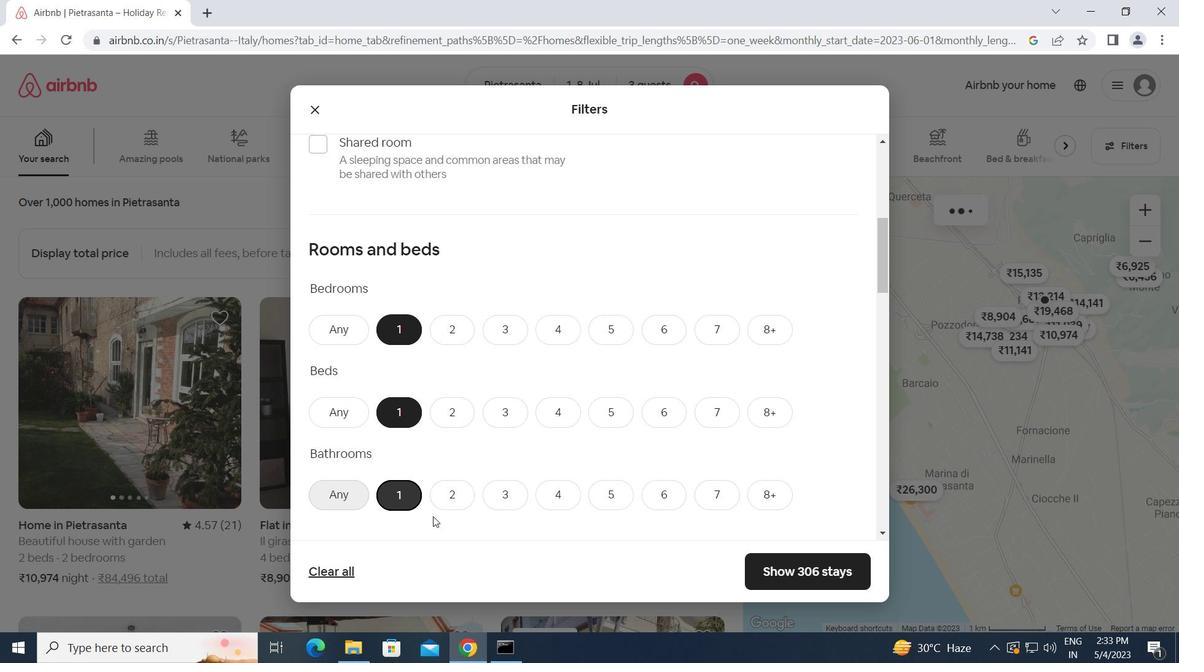 
Action: Mouse scrolled (449, 531) with delta (0, 0)
Screenshot: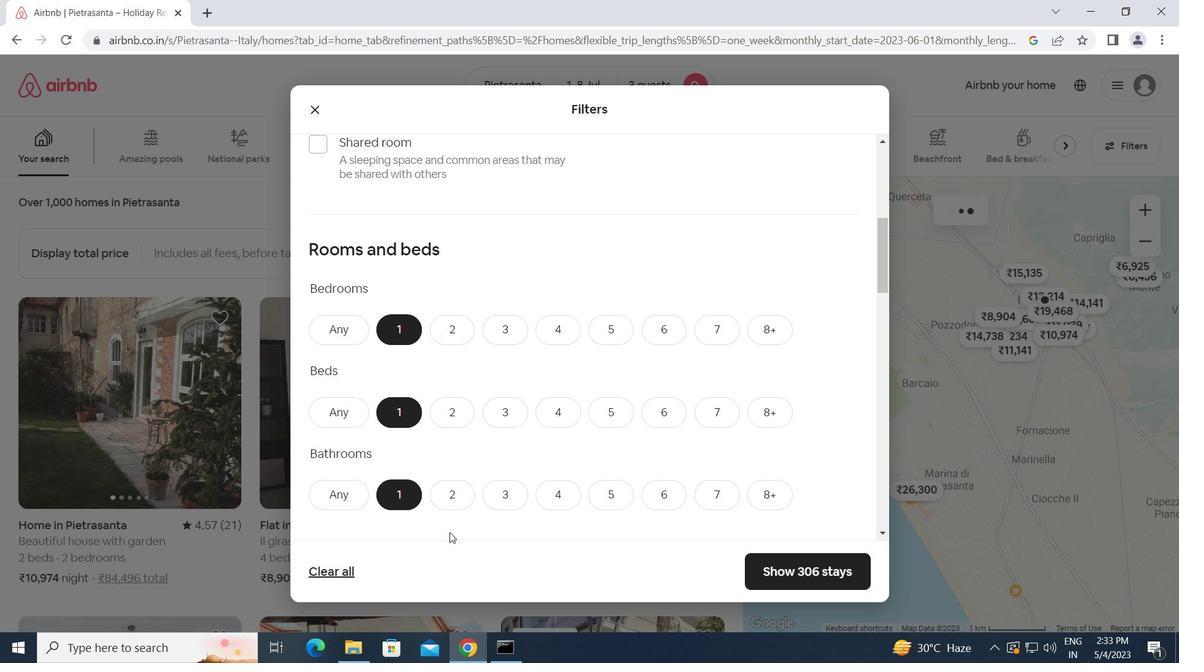 
Action: Mouse scrolled (449, 531) with delta (0, 0)
Screenshot: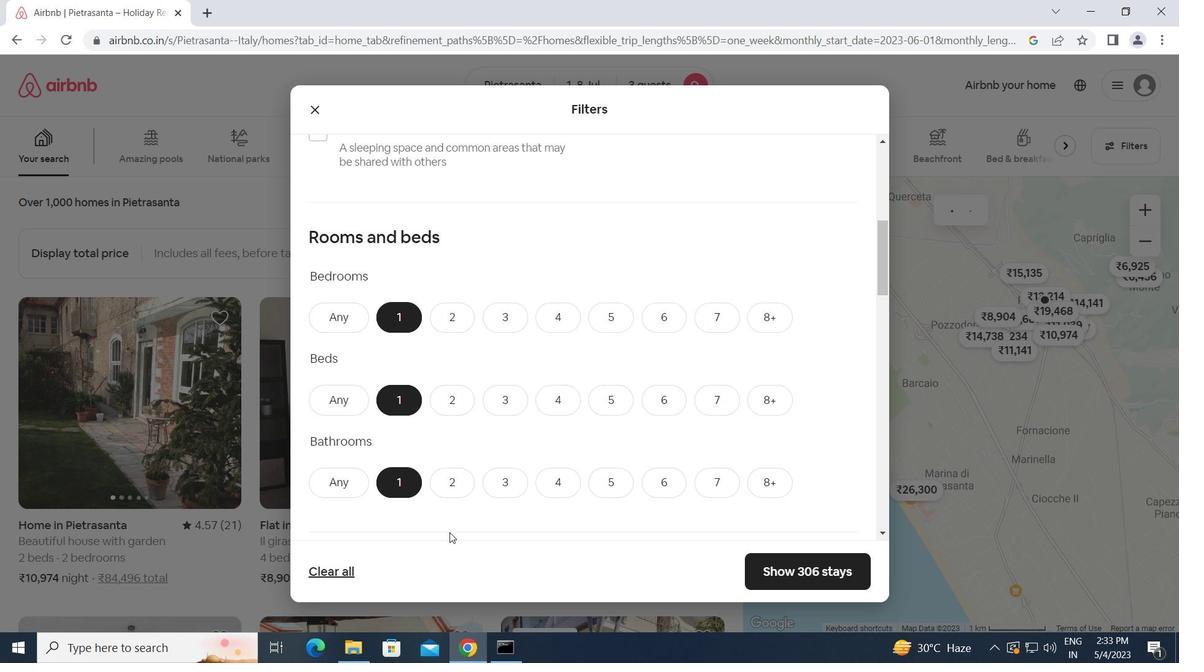 
Action: Mouse scrolled (449, 531) with delta (0, 0)
Screenshot: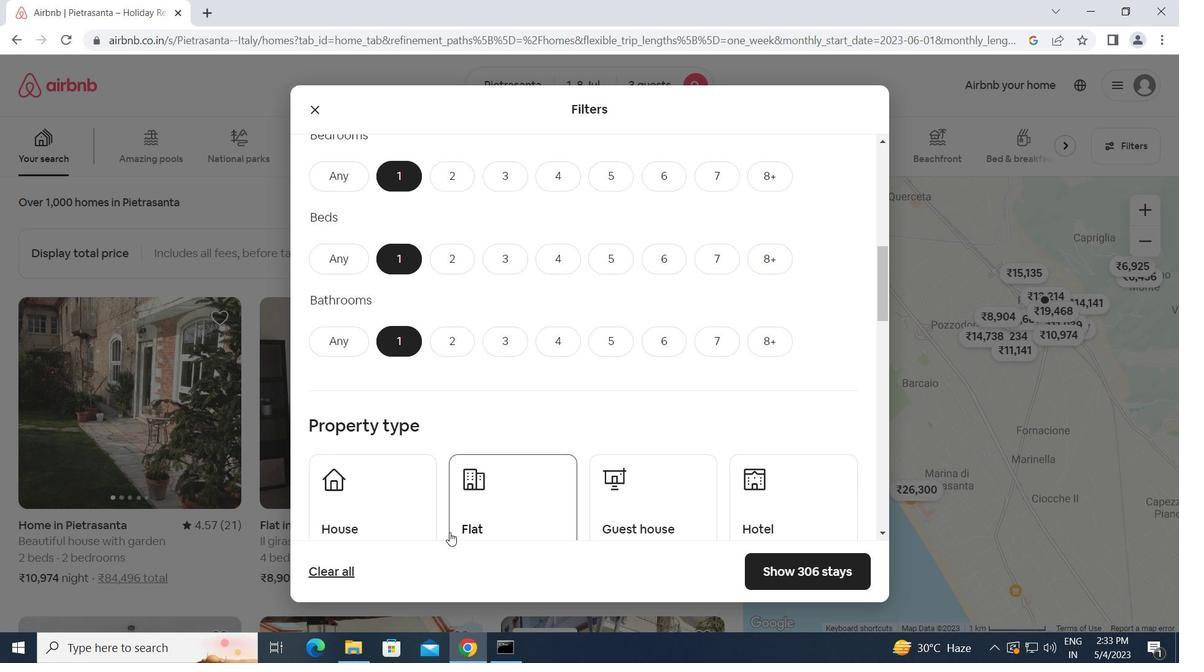 
Action: Mouse moved to (399, 441)
Screenshot: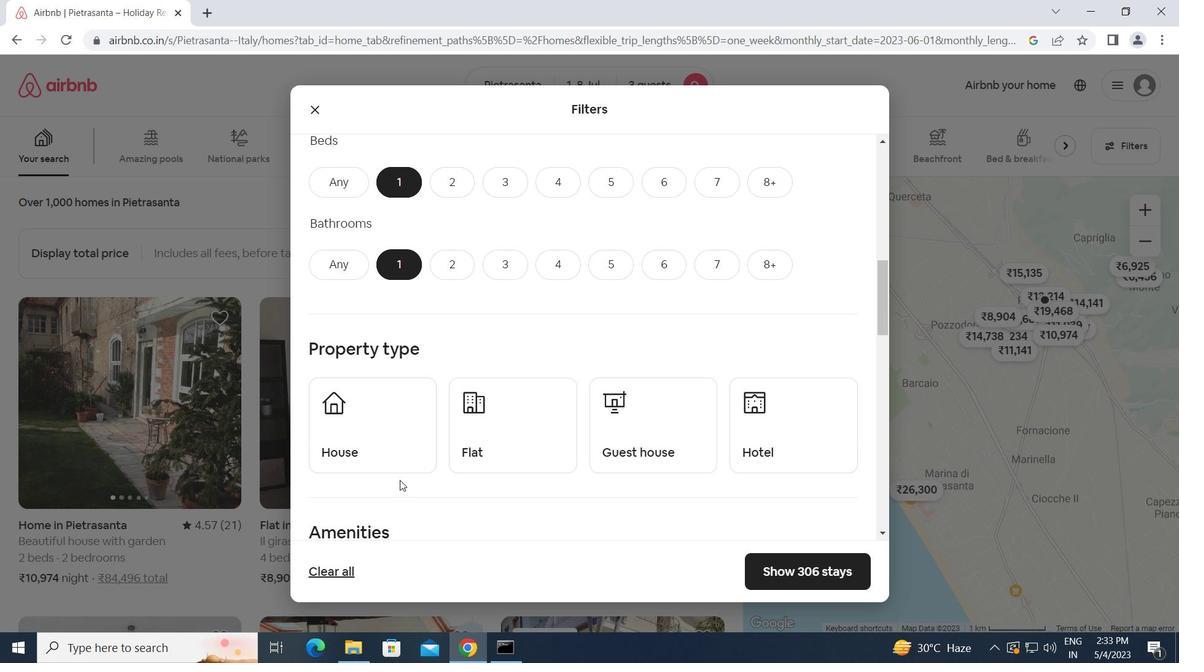 
Action: Mouse pressed left at (399, 441)
Screenshot: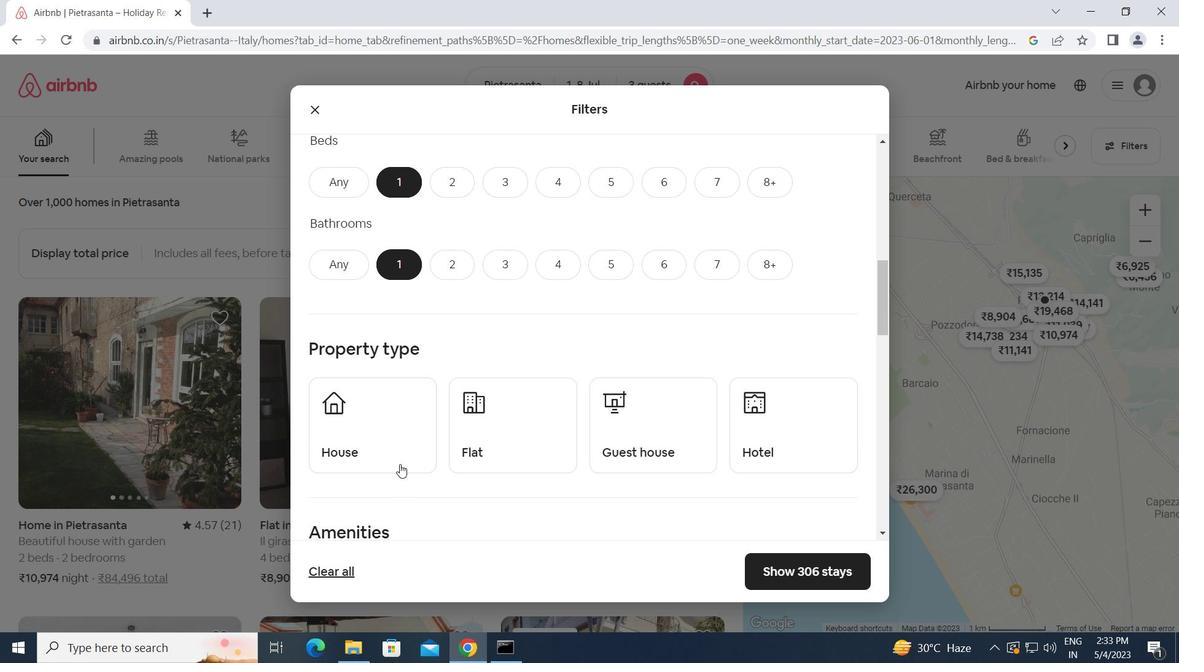 
Action: Mouse moved to (492, 442)
Screenshot: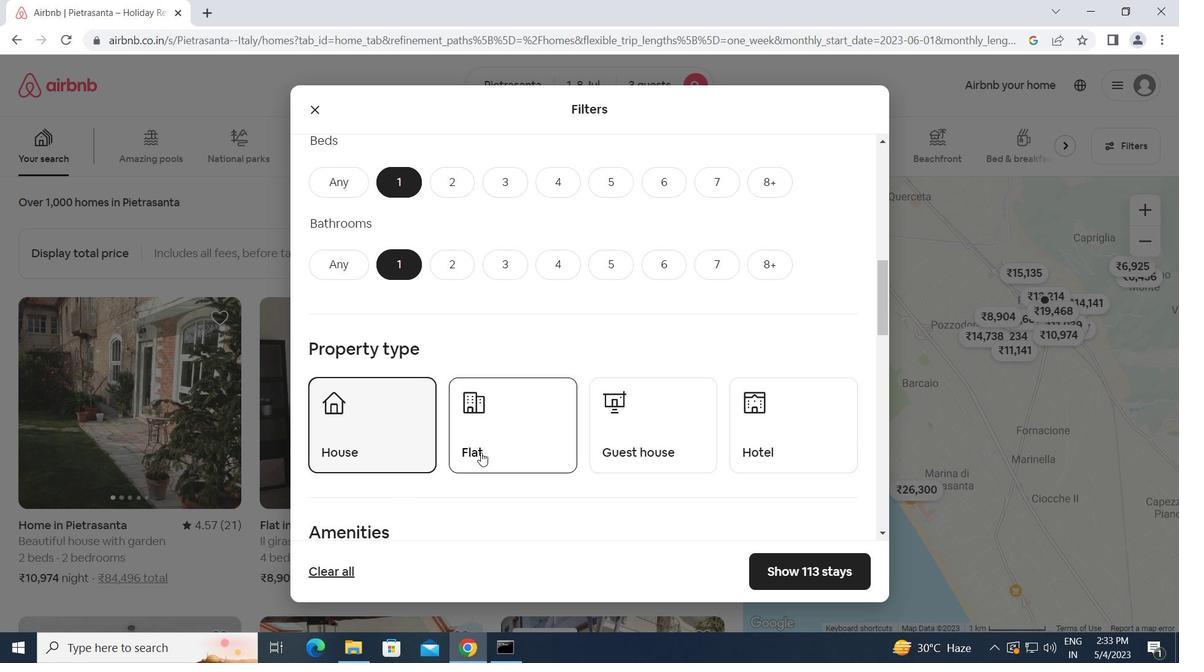 
Action: Mouse pressed left at (492, 442)
Screenshot: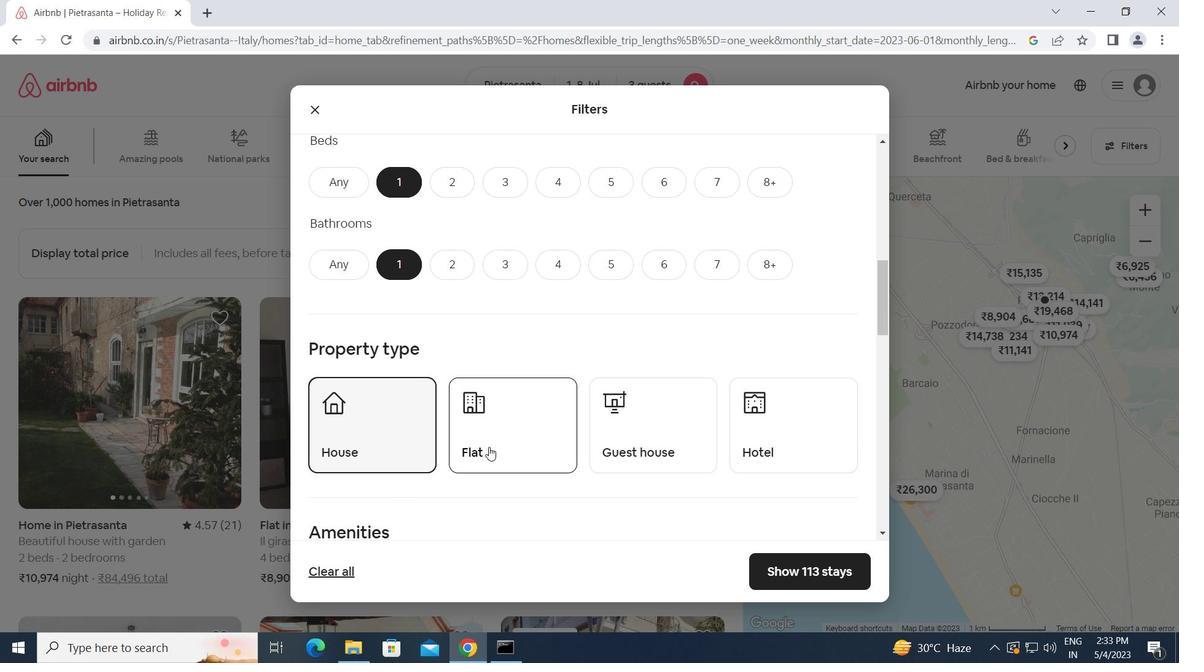 
Action: Mouse moved to (660, 441)
Screenshot: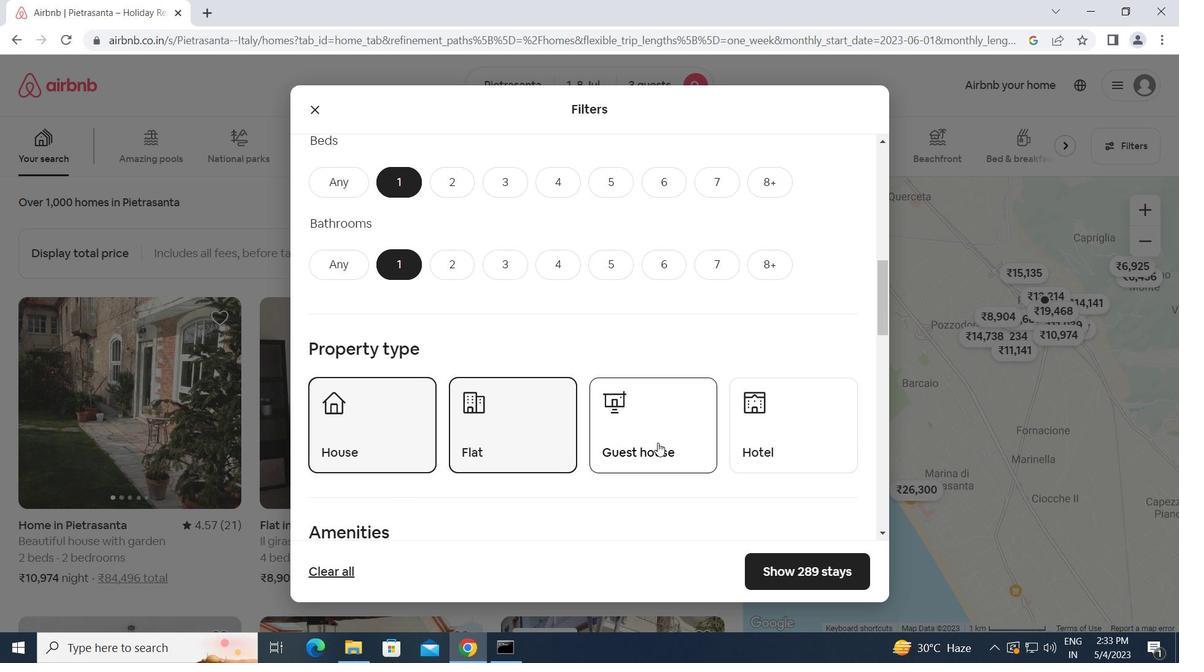 
Action: Mouse pressed left at (660, 441)
Screenshot: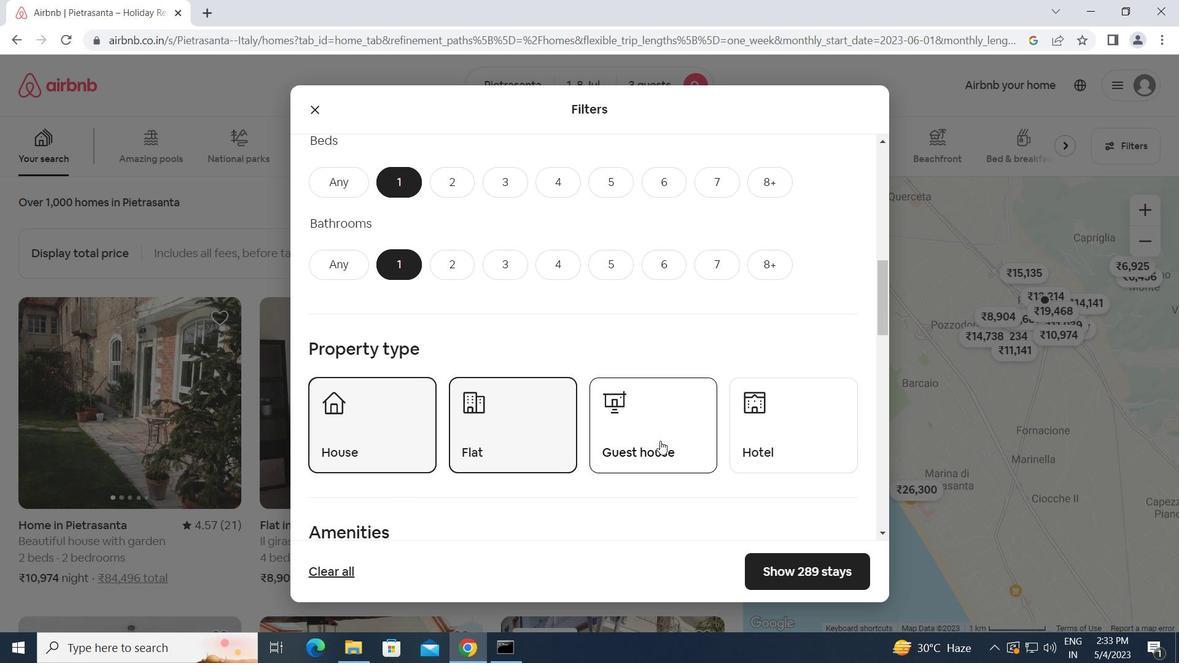 
Action: Mouse moved to (765, 439)
Screenshot: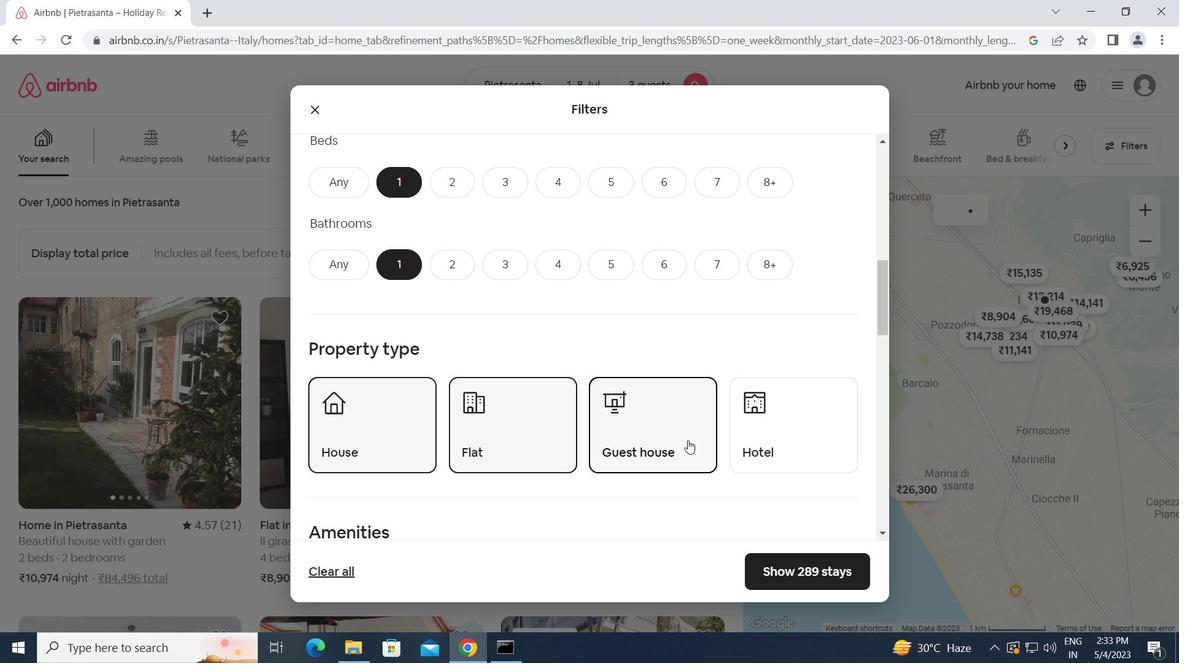 
Action: Mouse pressed left at (765, 439)
Screenshot: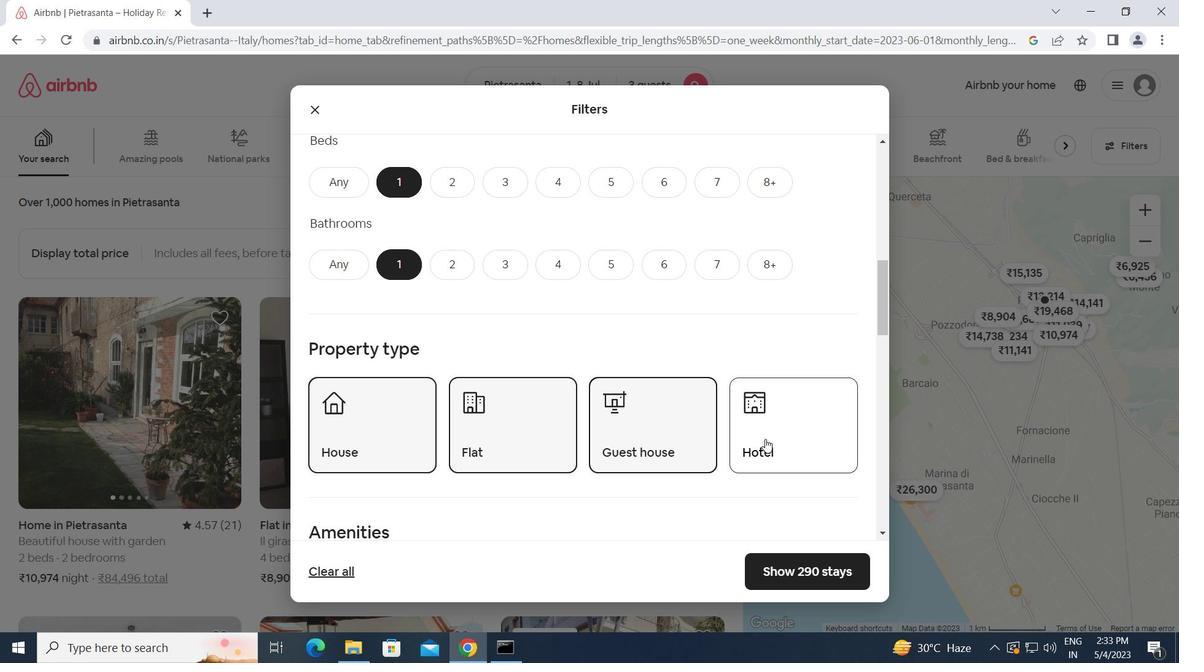 
Action: Mouse moved to (611, 493)
Screenshot: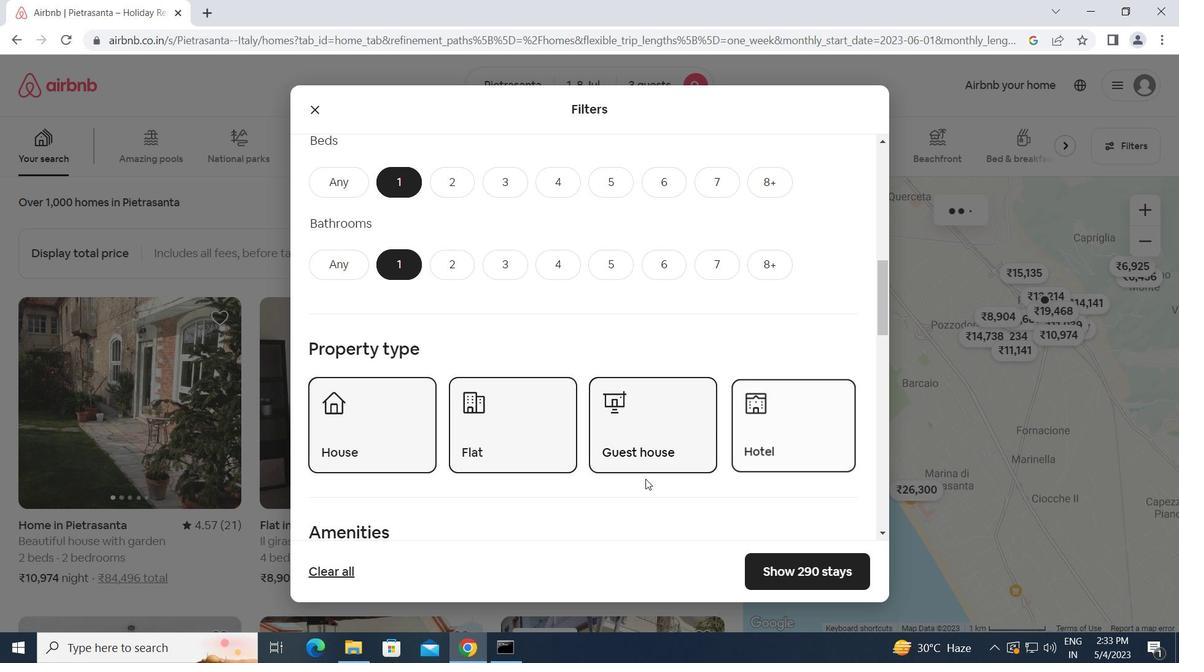 
Action: Mouse scrolled (611, 493) with delta (0, 0)
Screenshot: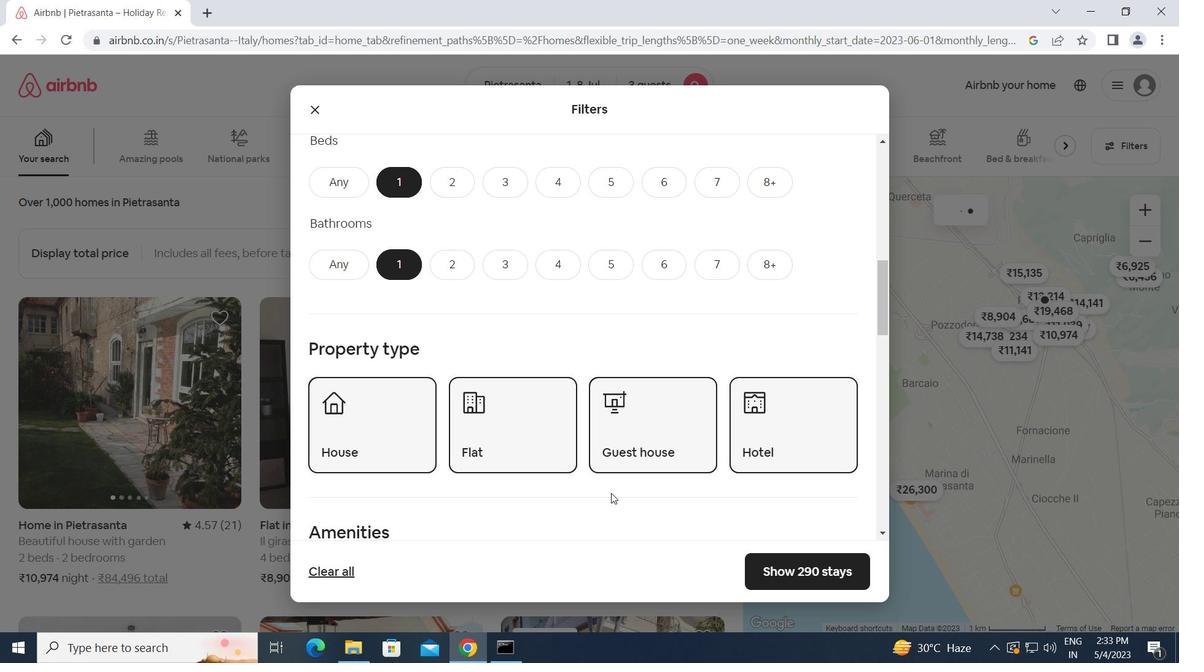 
Action: Mouse scrolled (611, 493) with delta (0, 0)
Screenshot: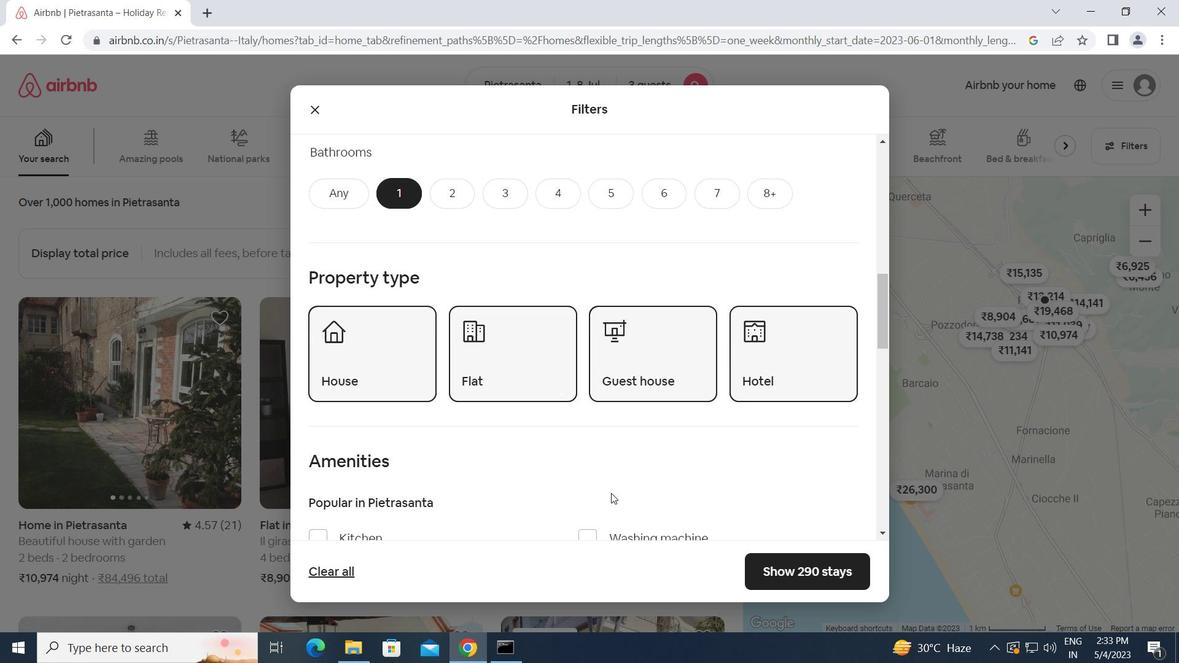 
Action: Mouse moved to (481, 471)
Screenshot: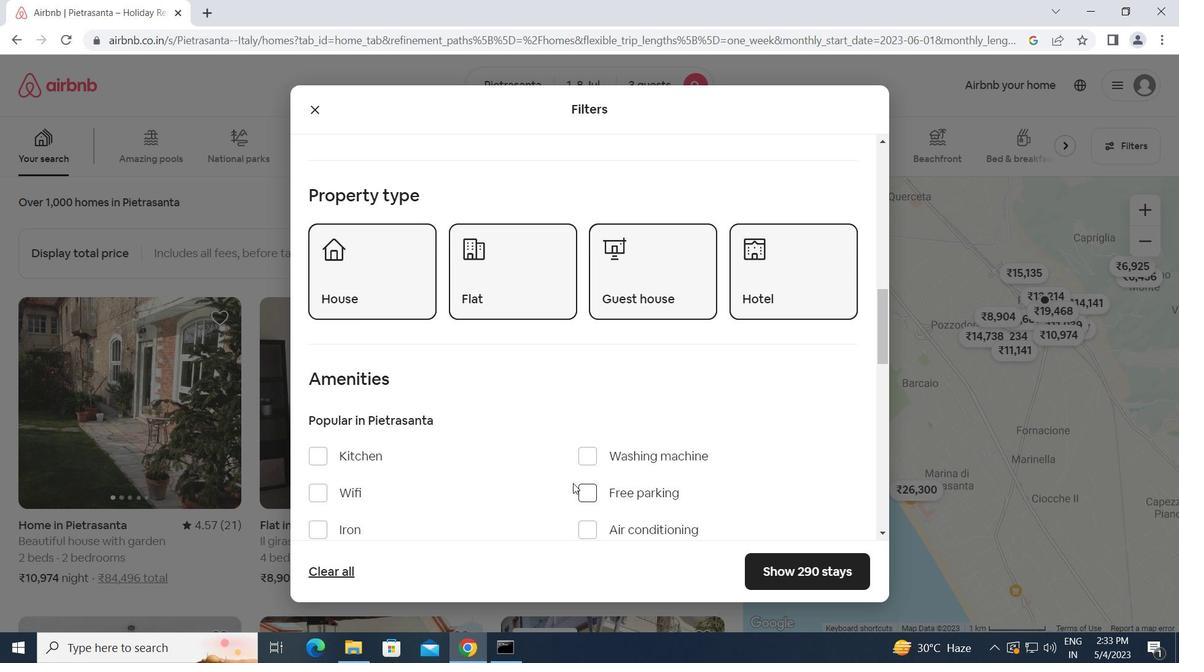 
Action: Mouse scrolled (481, 471) with delta (0, 0)
Screenshot: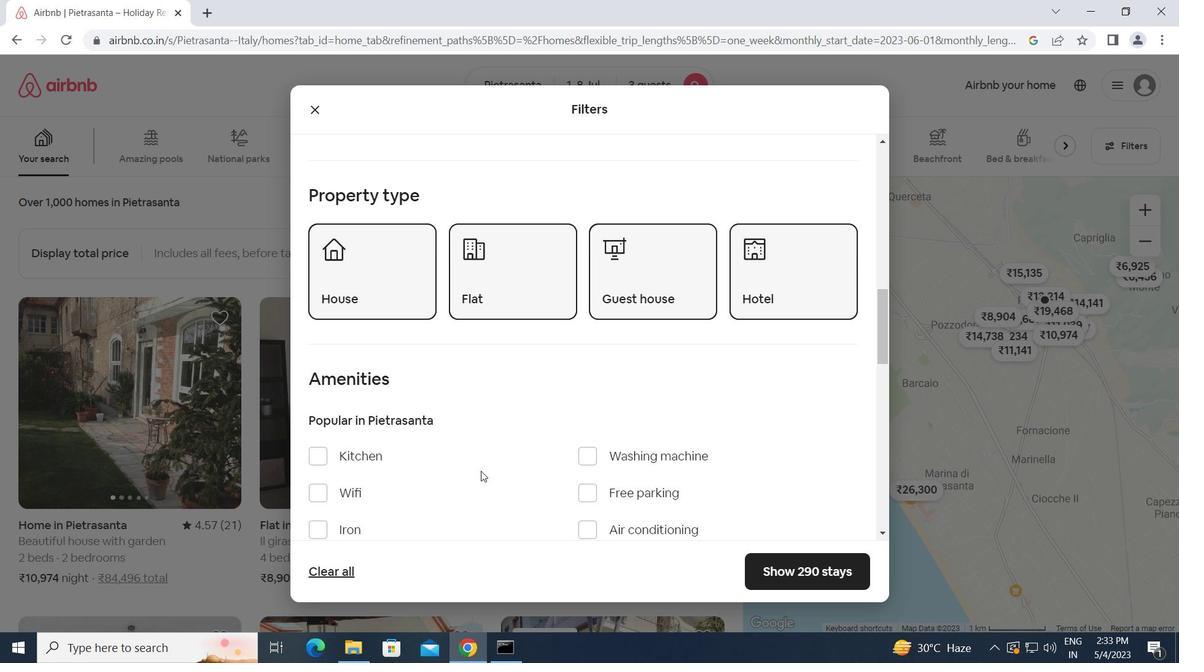 
Action: Mouse moved to (591, 382)
Screenshot: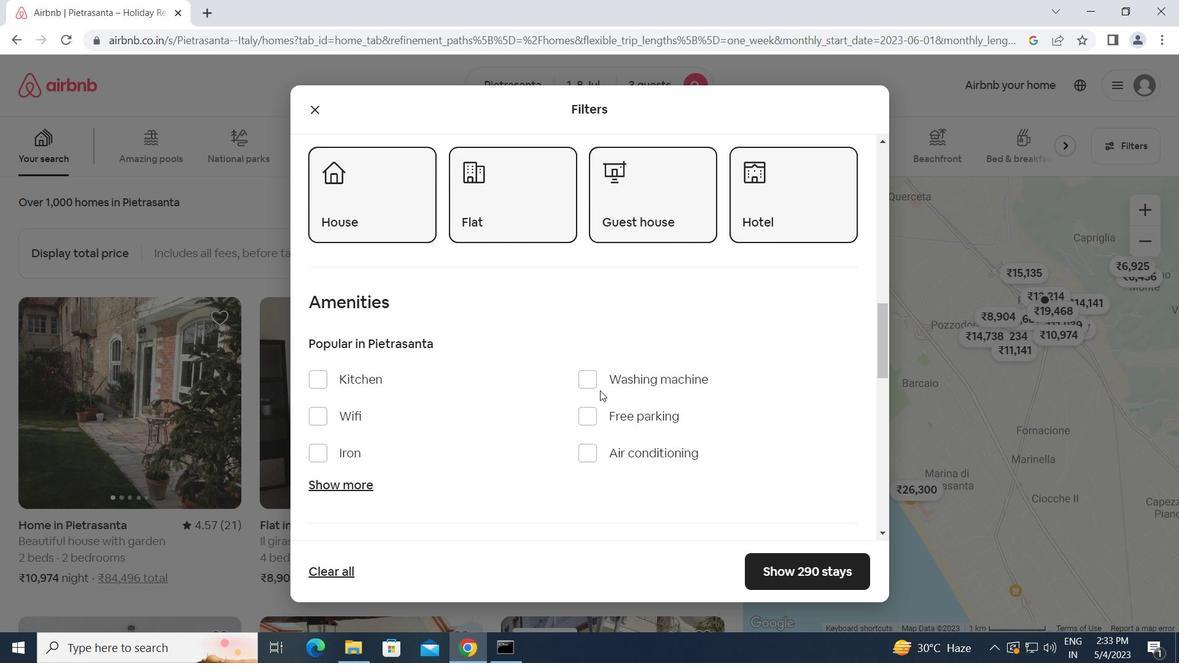 
Action: Mouse pressed left at (591, 382)
Screenshot: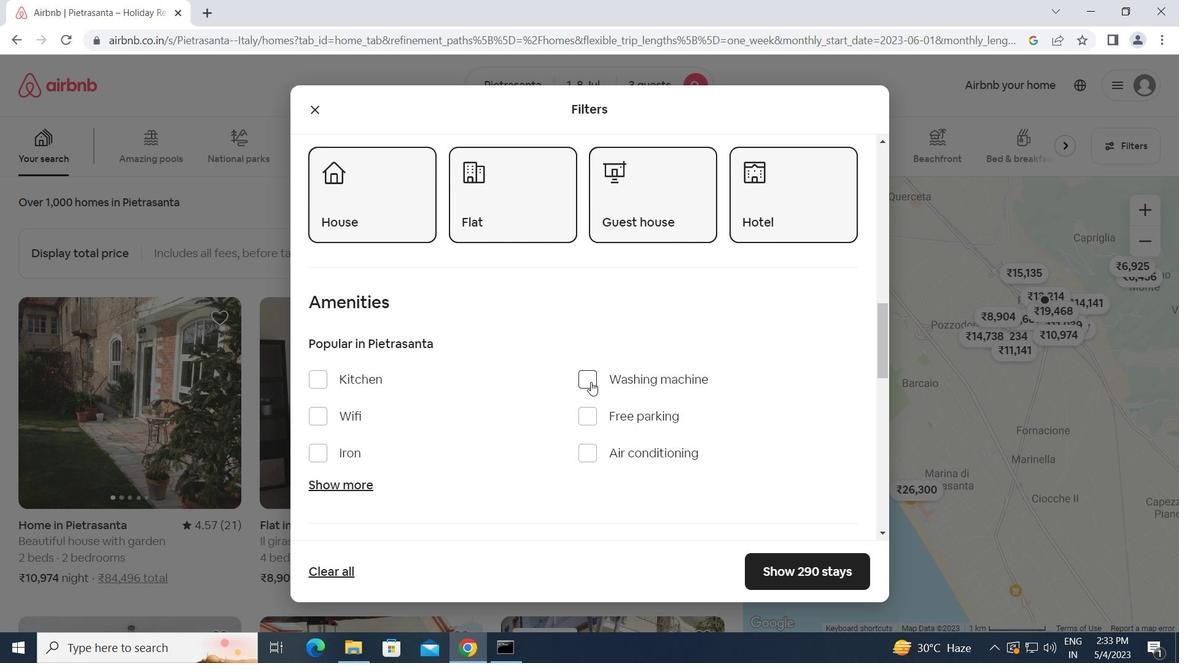 
Action: Mouse moved to (494, 429)
Screenshot: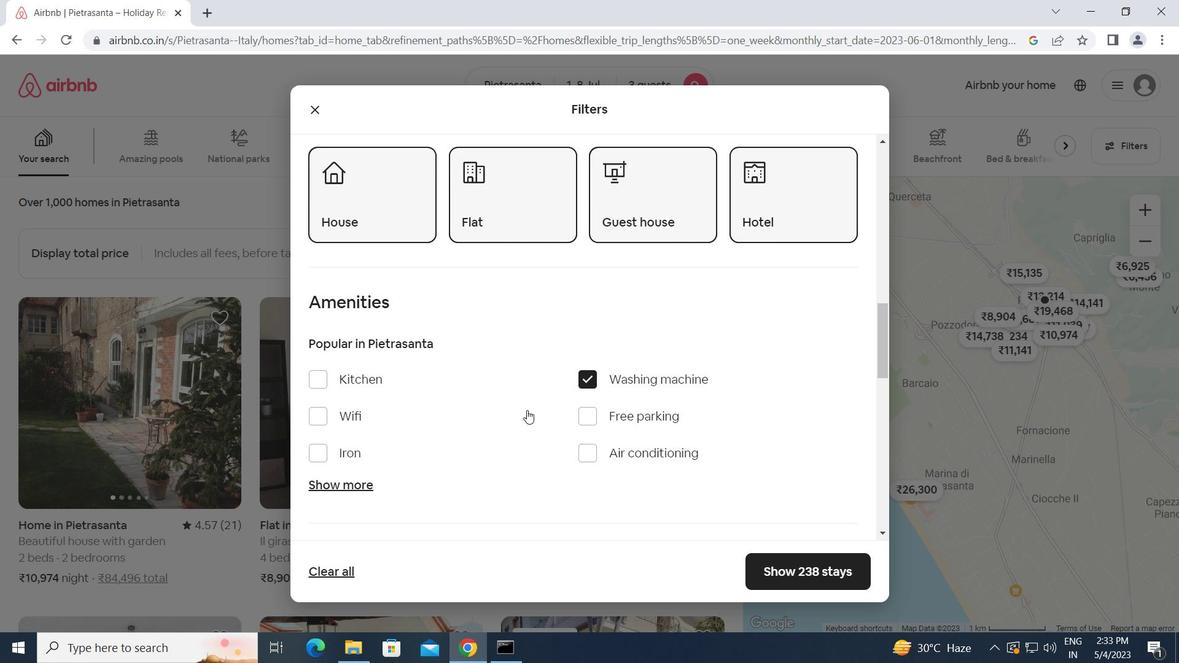 
Action: Mouse scrolled (494, 429) with delta (0, 0)
Screenshot: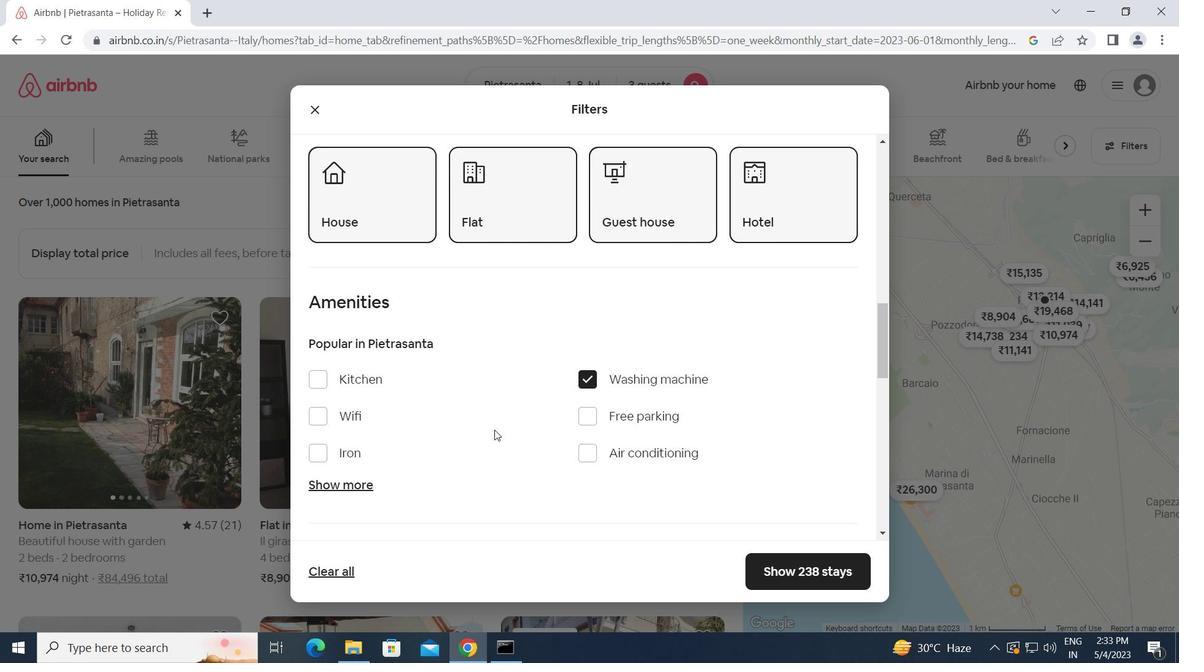 
Action: Mouse scrolled (494, 429) with delta (0, 0)
Screenshot: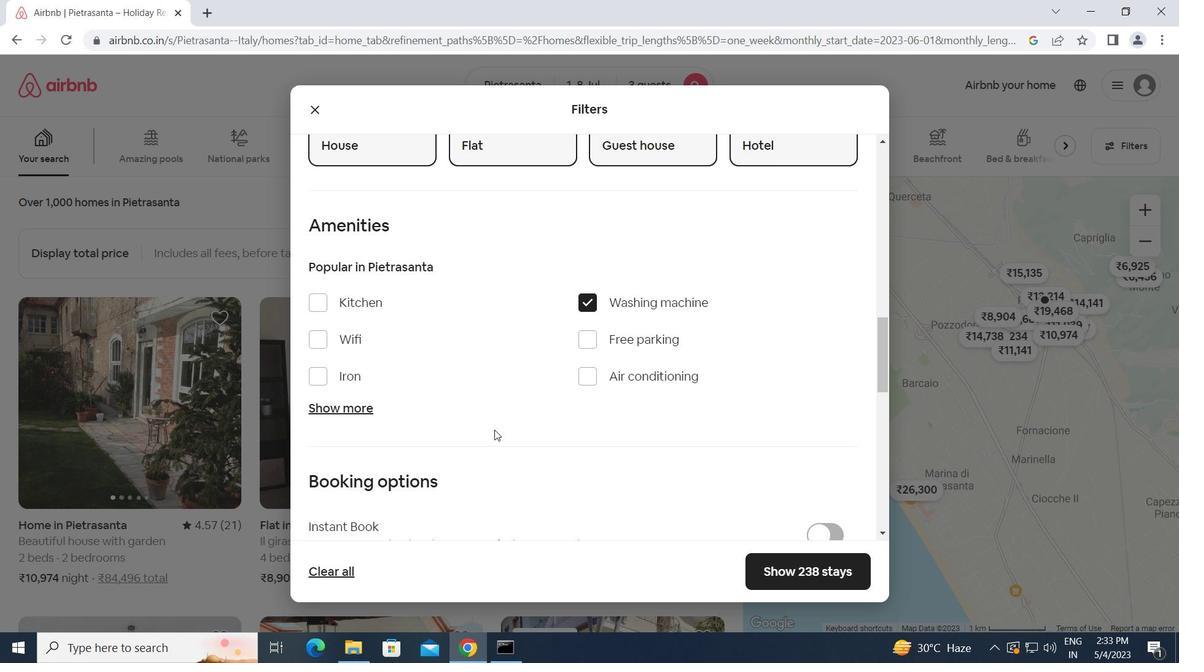 
Action: Mouse scrolled (494, 429) with delta (0, 0)
Screenshot: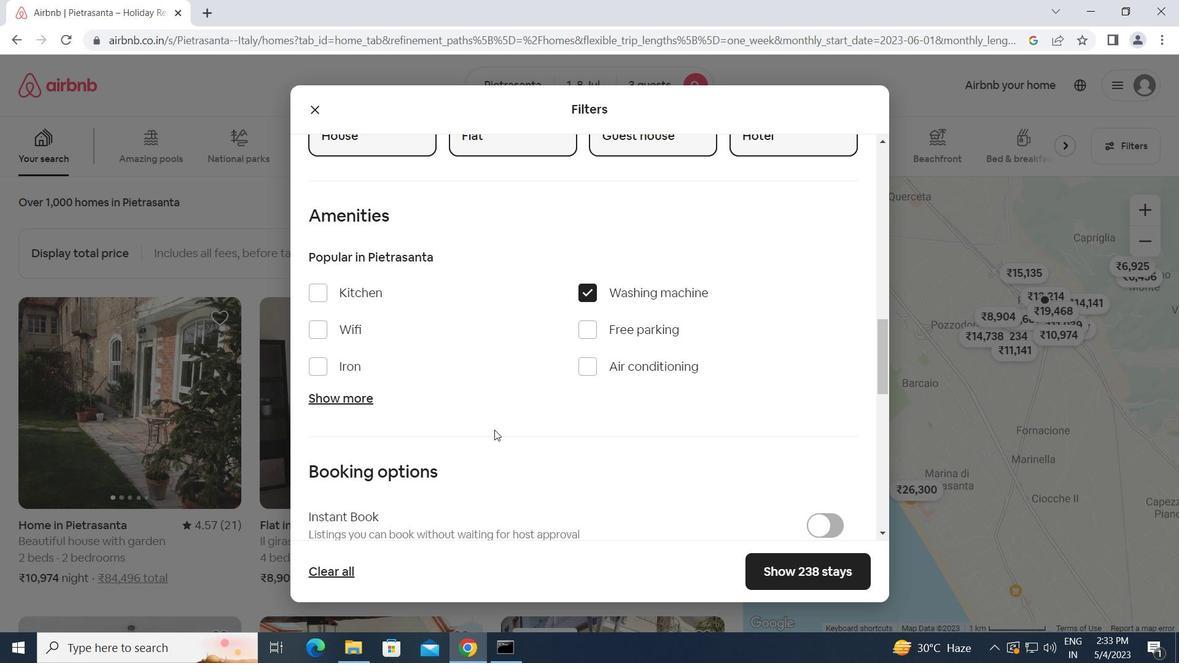 
Action: Mouse scrolled (494, 429) with delta (0, 0)
Screenshot: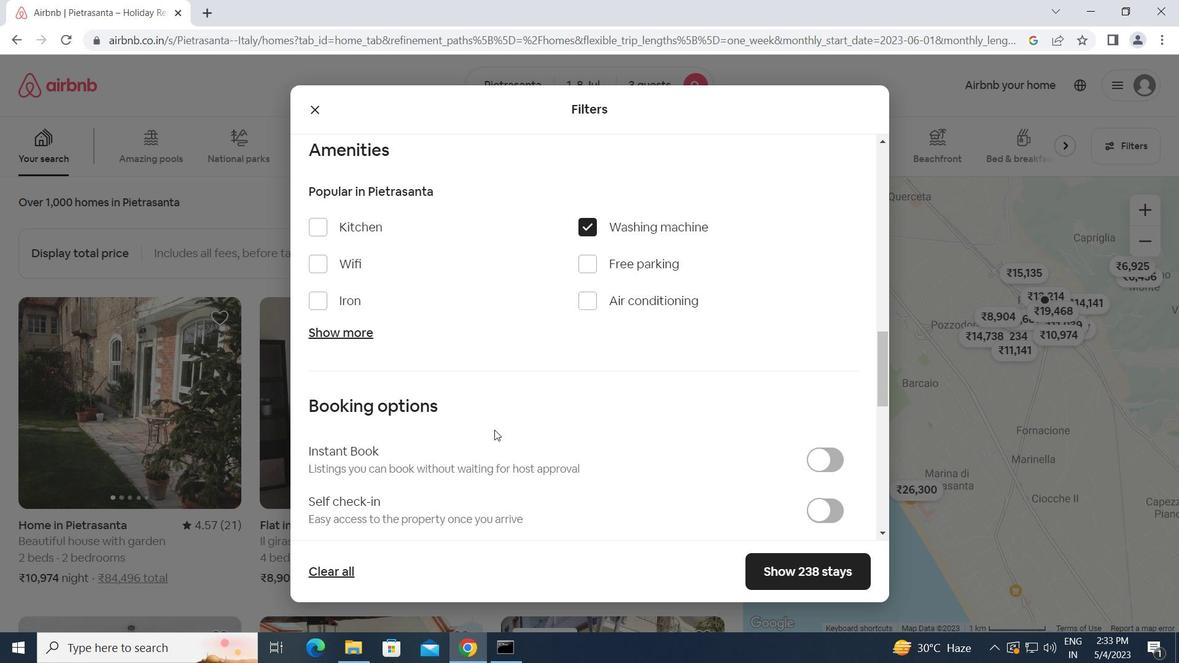 
Action: Mouse moved to (811, 351)
Screenshot: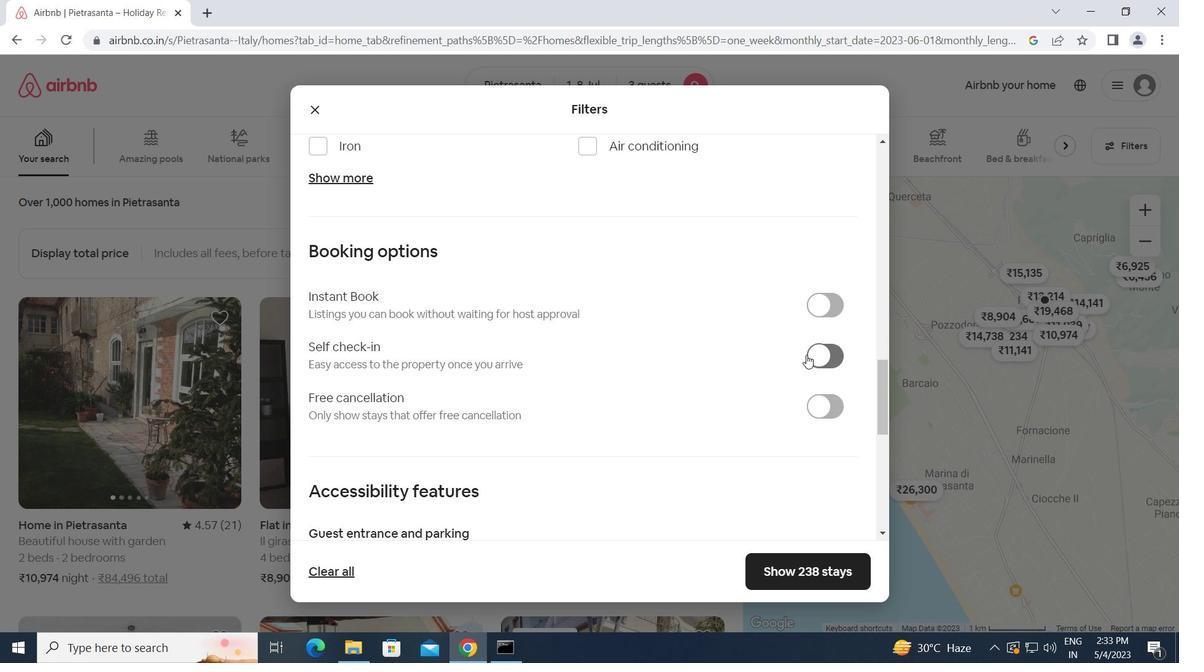
Action: Mouse pressed left at (811, 351)
Screenshot: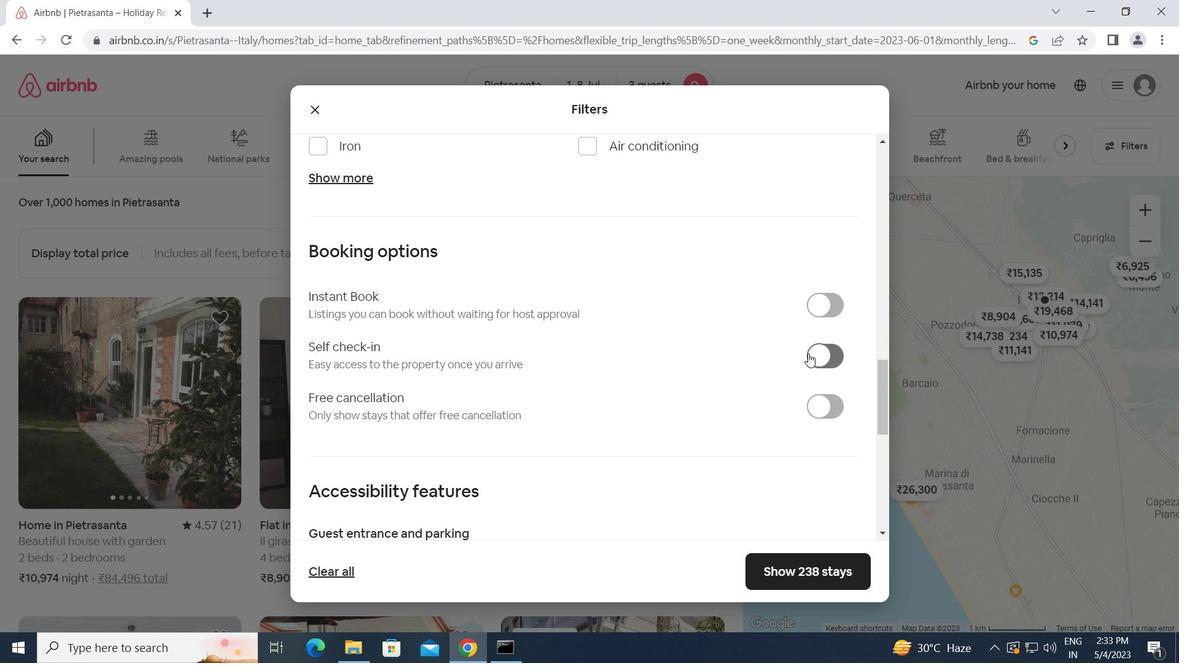 
Action: Mouse moved to (708, 408)
Screenshot: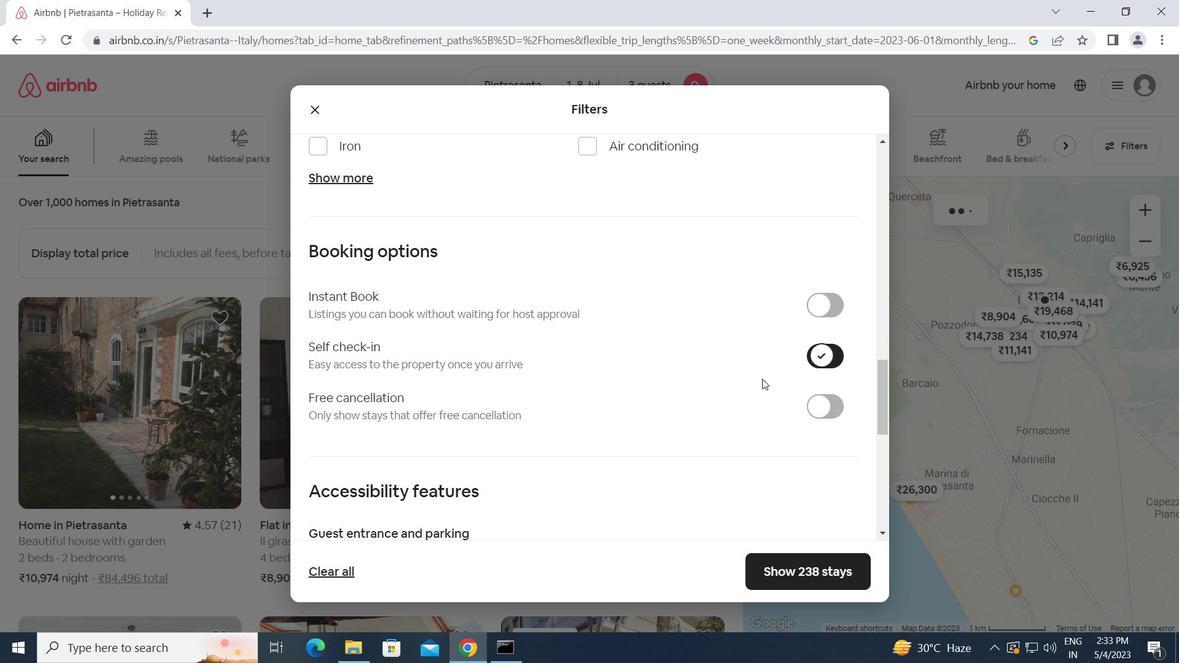 
Action: Mouse scrolled (708, 407) with delta (0, 0)
Screenshot: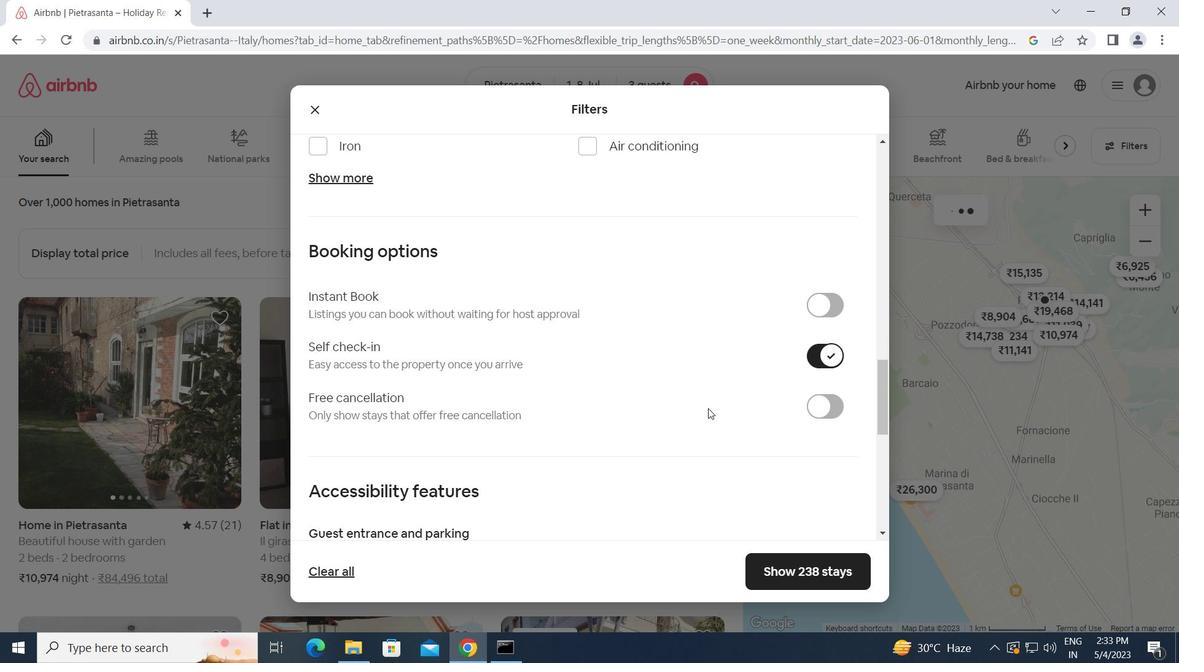 
Action: Mouse scrolled (708, 407) with delta (0, 0)
Screenshot: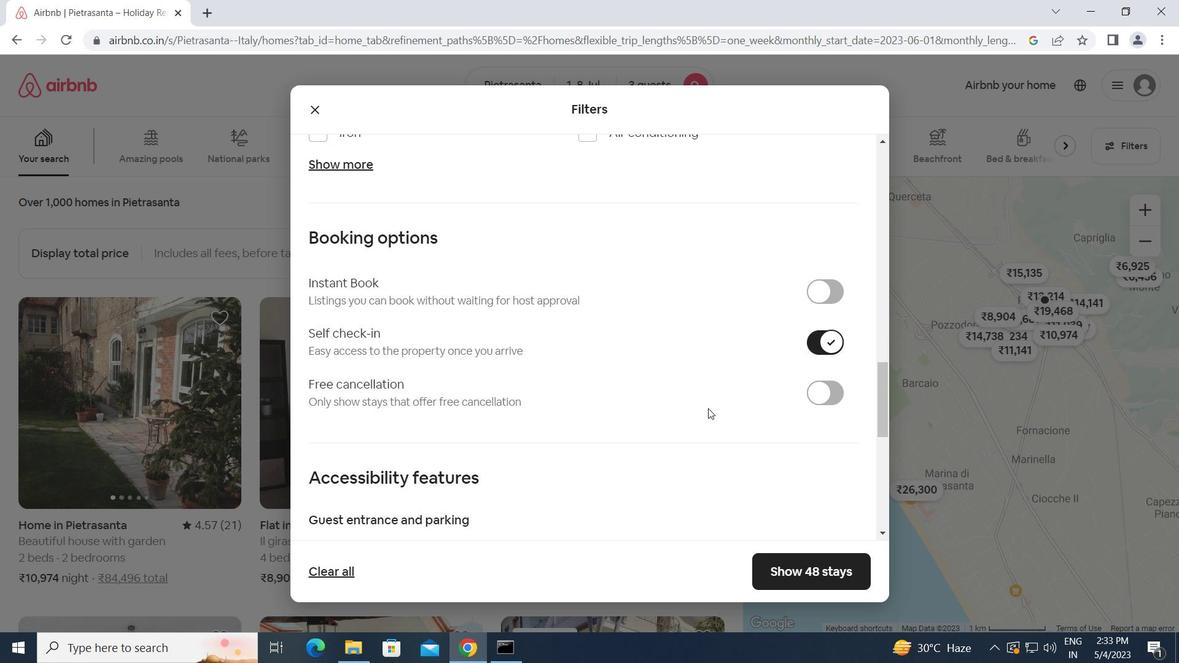 
Action: Mouse scrolled (708, 407) with delta (0, 0)
Screenshot: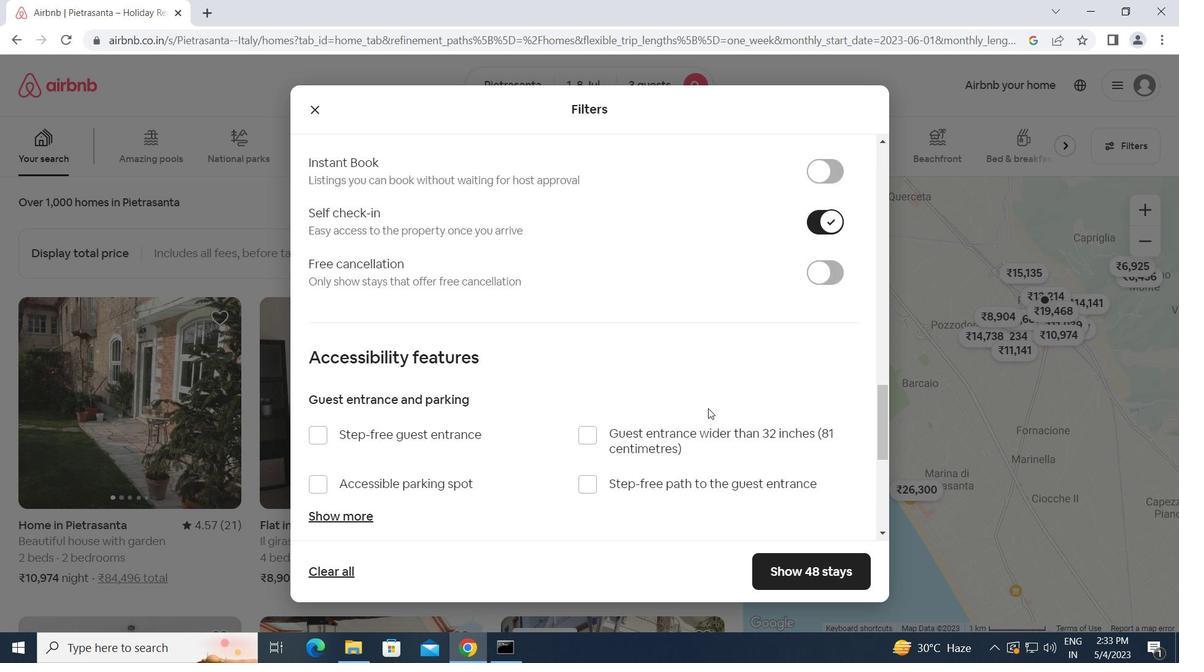 
Action: Mouse scrolled (708, 407) with delta (0, 0)
Screenshot: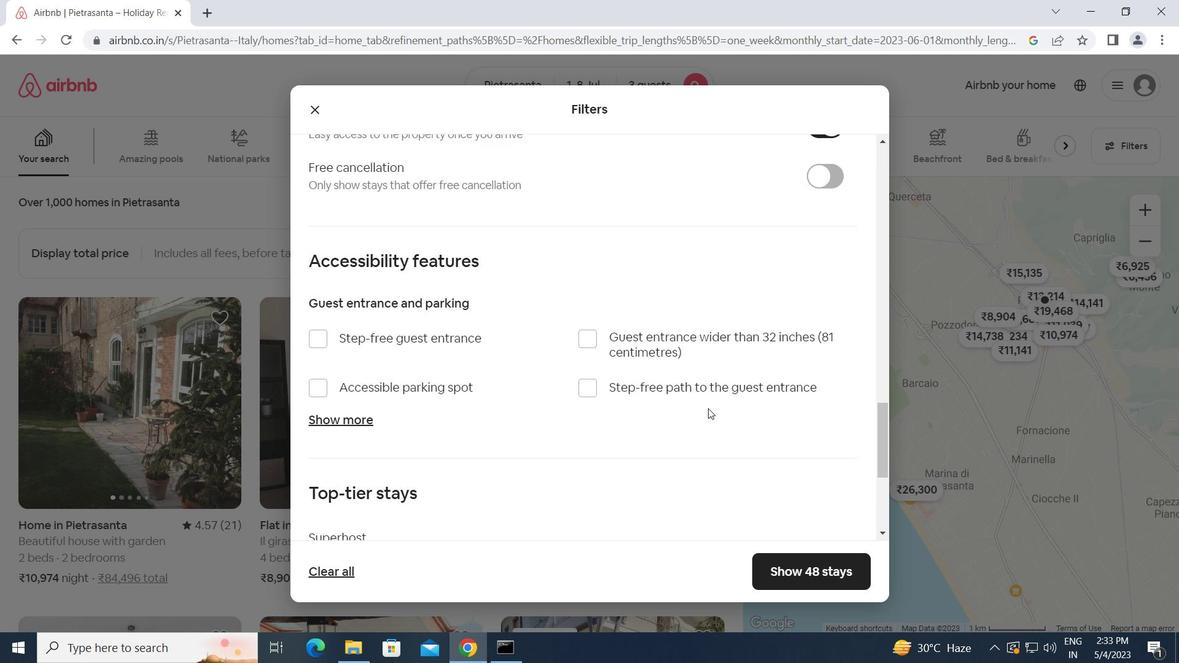
Action: Mouse scrolled (708, 407) with delta (0, 0)
Screenshot: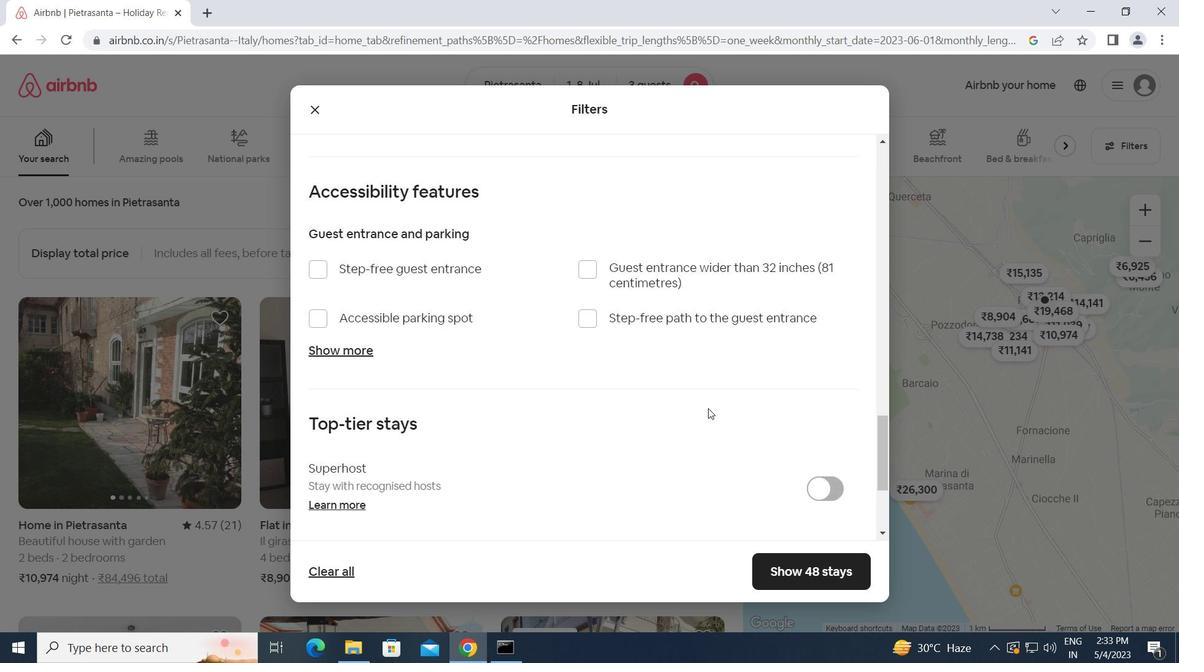 
Action: Mouse scrolled (708, 407) with delta (0, 0)
Screenshot: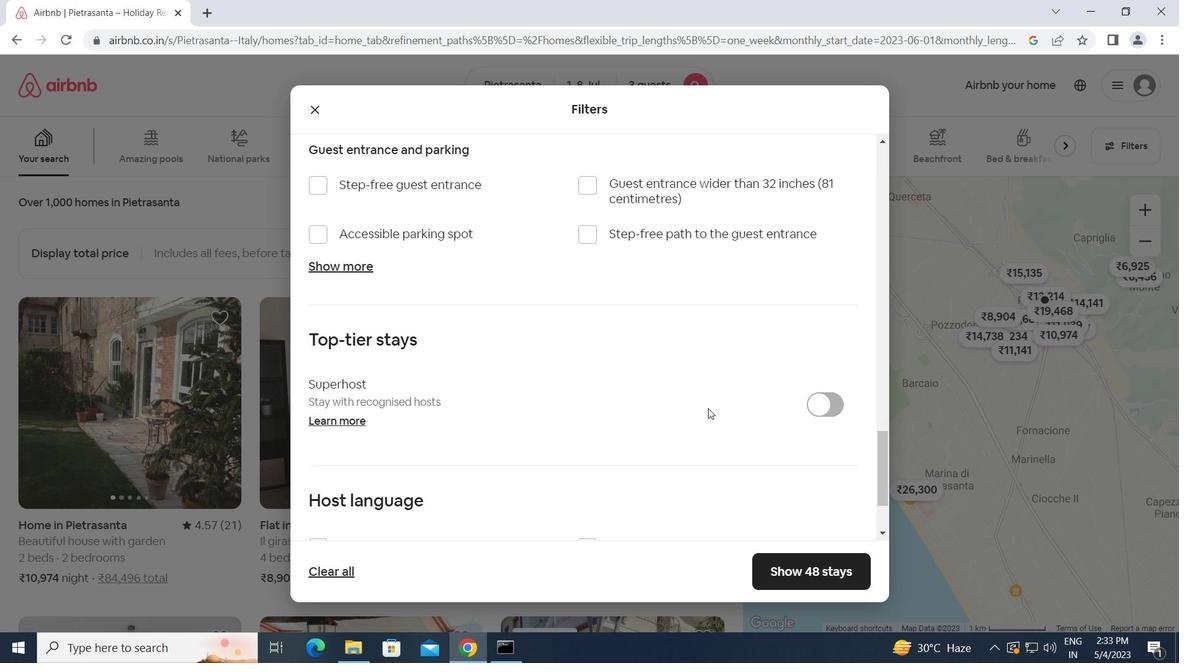 
Action: Mouse moved to (708, 408)
Screenshot: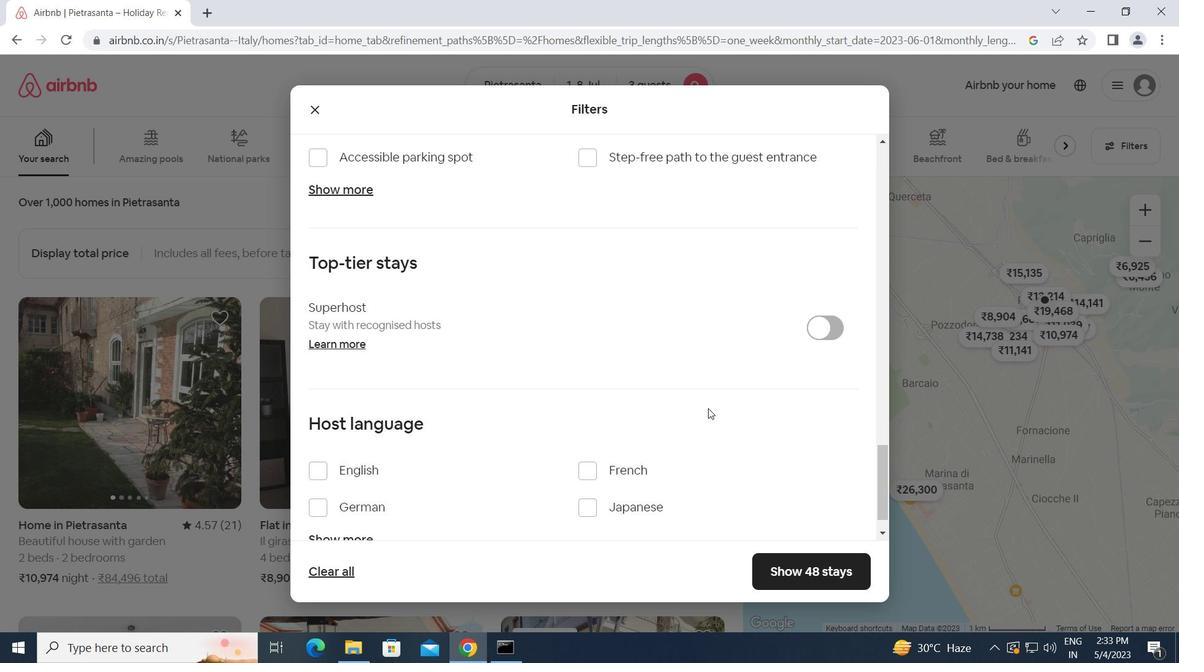 
Action: Mouse scrolled (708, 407) with delta (0, 0)
Screenshot: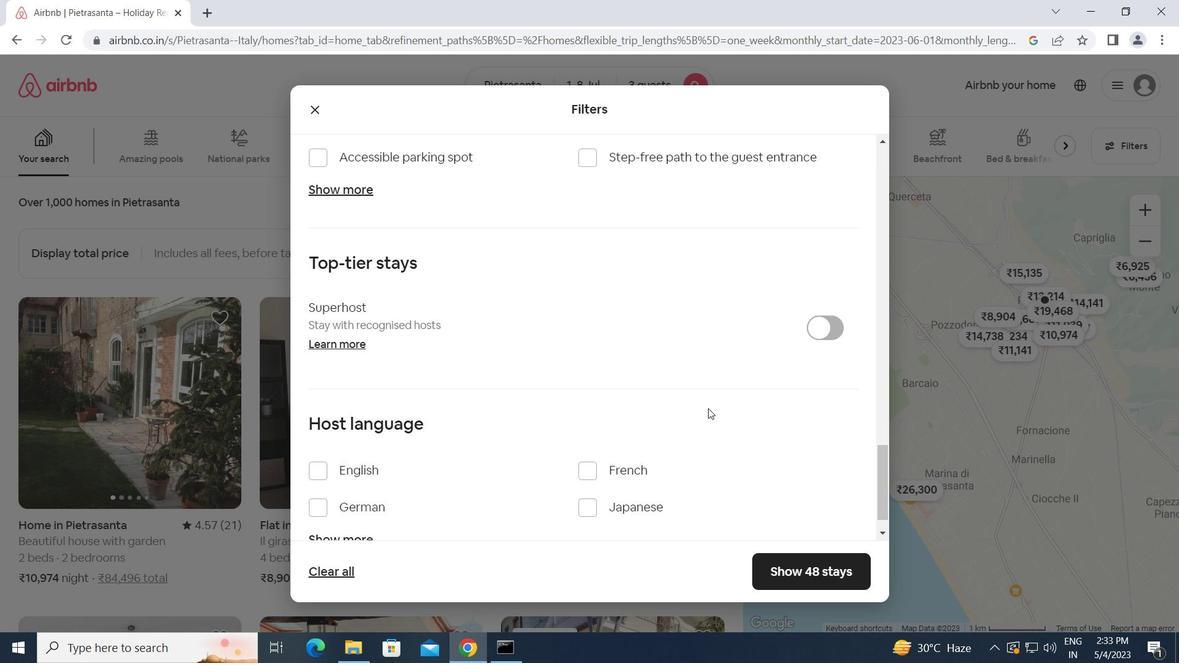 
Action: Mouse moved to (325, 434)
Screenshot: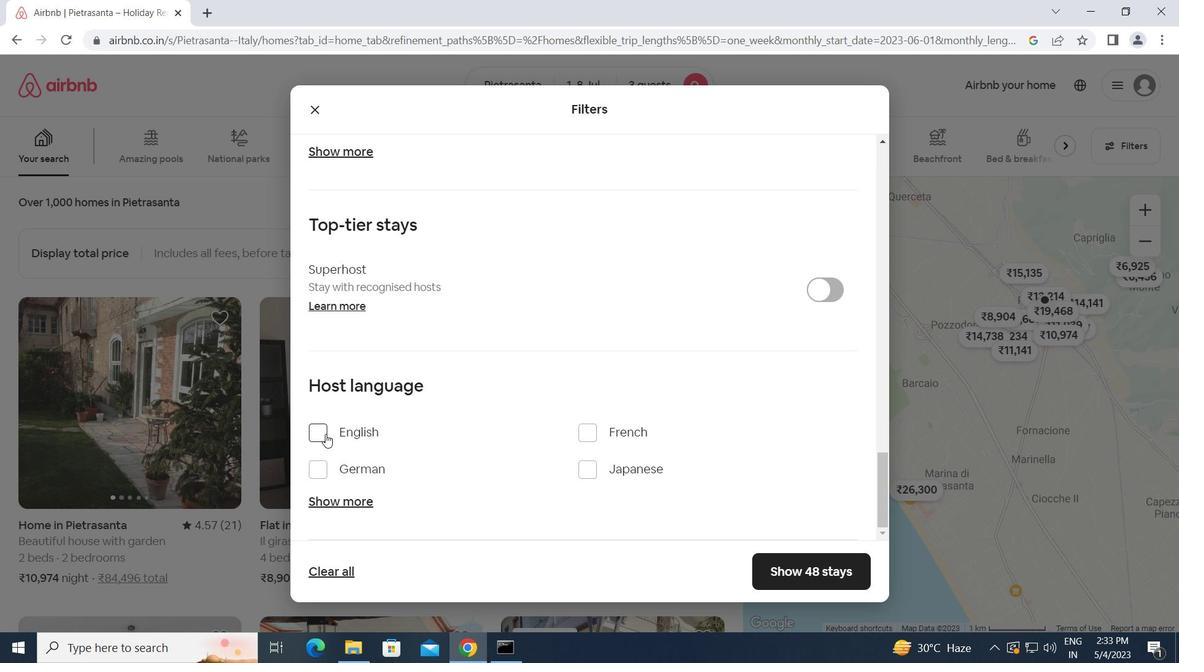 
Action: Mouse pressed left at (325, 434)
Screenshot: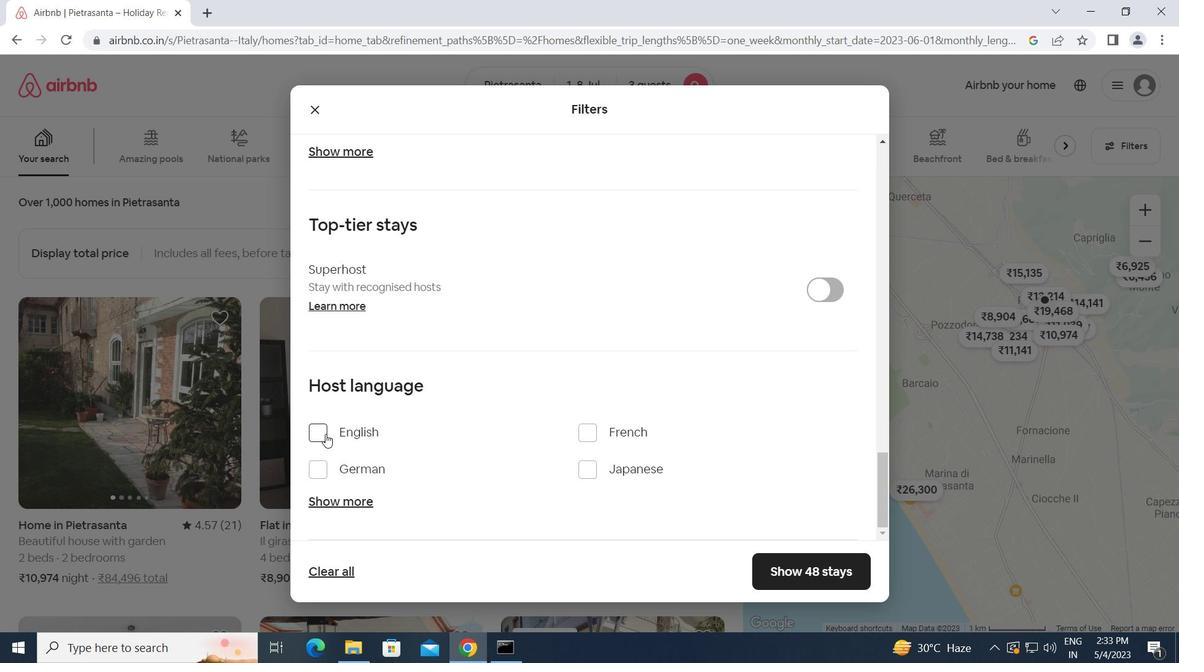 
Action: Mouse moved to (816, 570)
Screenshot: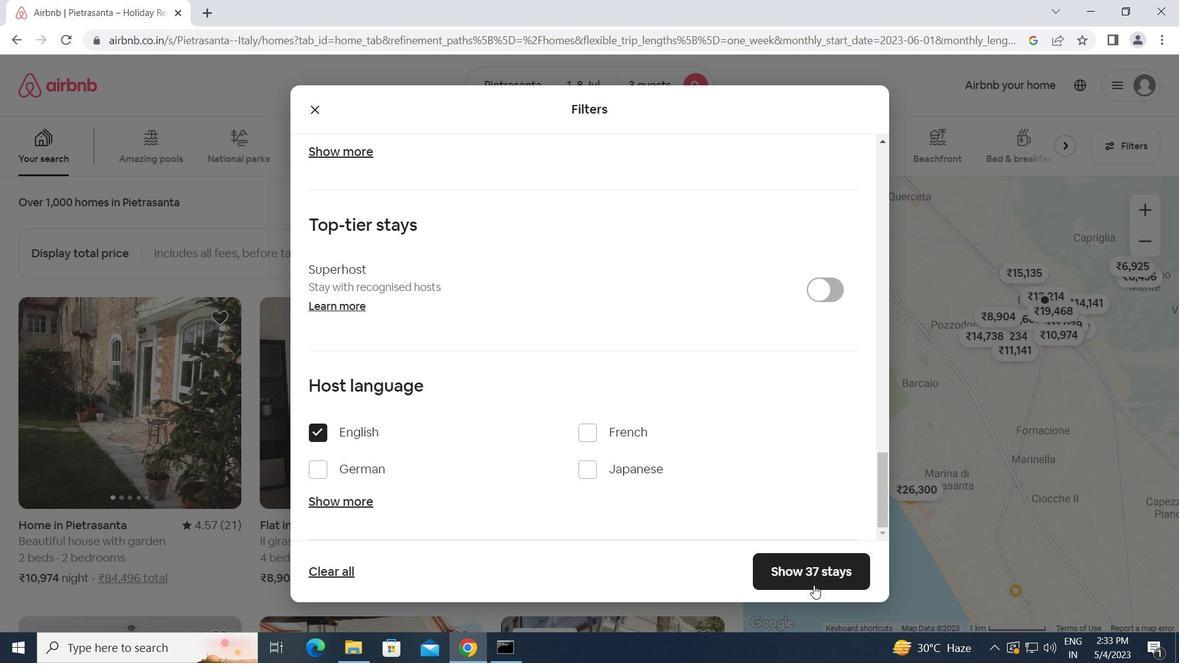 
Action: Mouse pressed left at (816, 570)
Screenshot: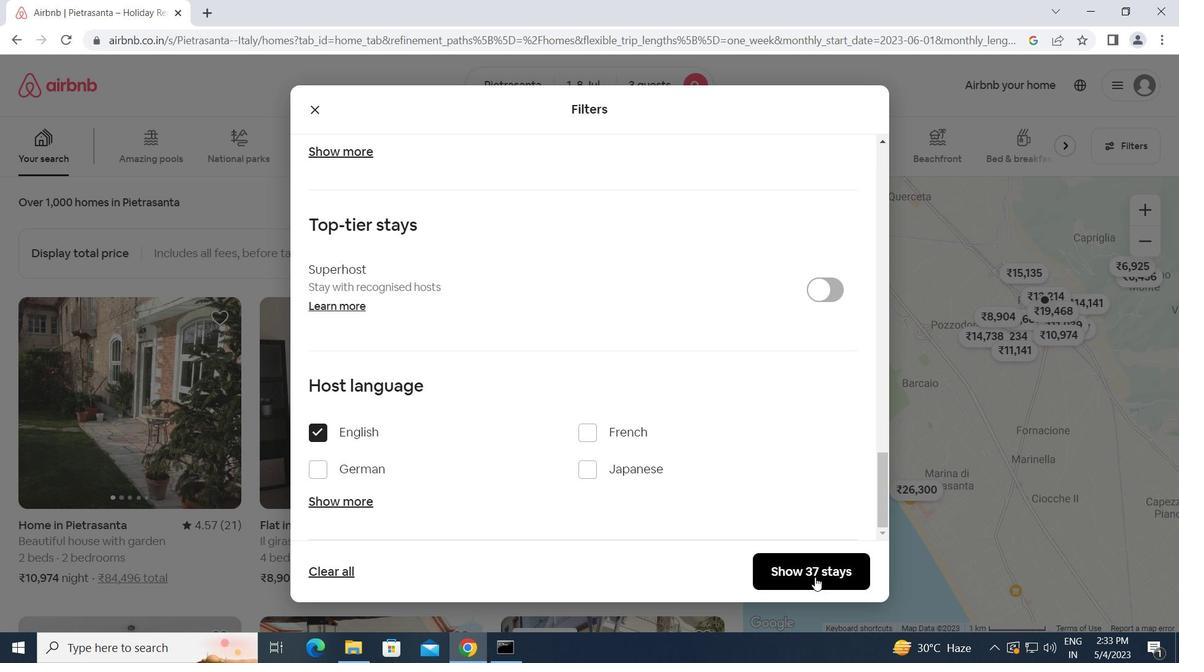 
Action: Mouse moved to (816, 570)
Screenshot: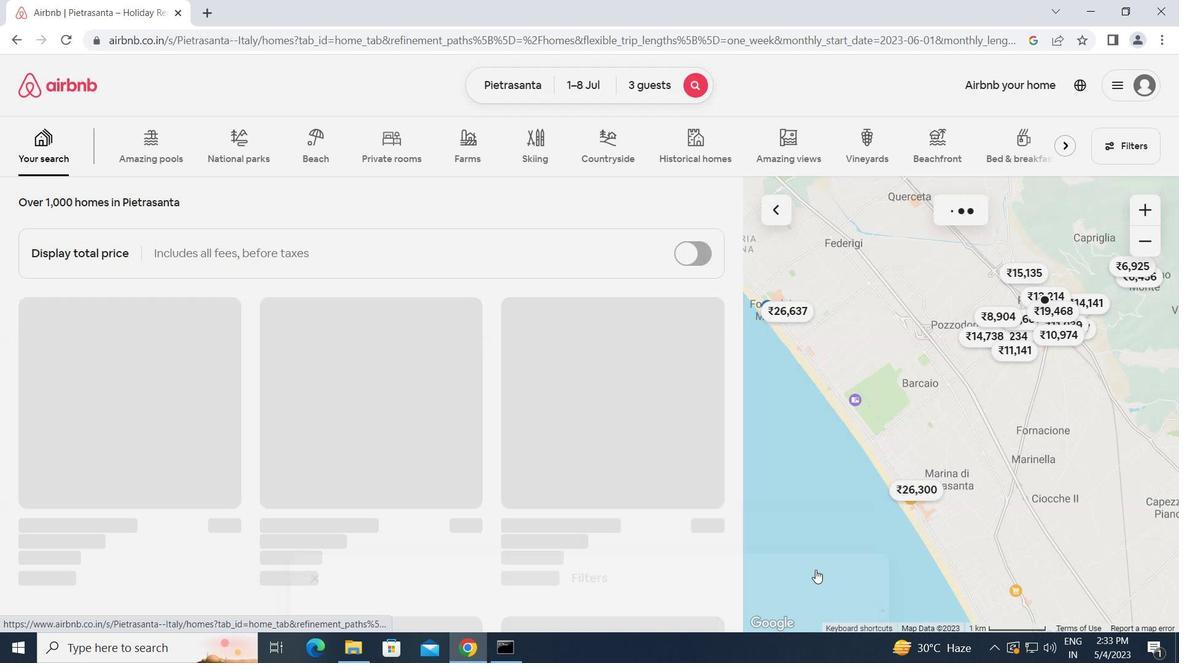 
